 Task: Find directions from Nairobi to the Maasai Mara National Reserve in Kenya.
Action: Mouse moved to (318, 99)
Screenshot: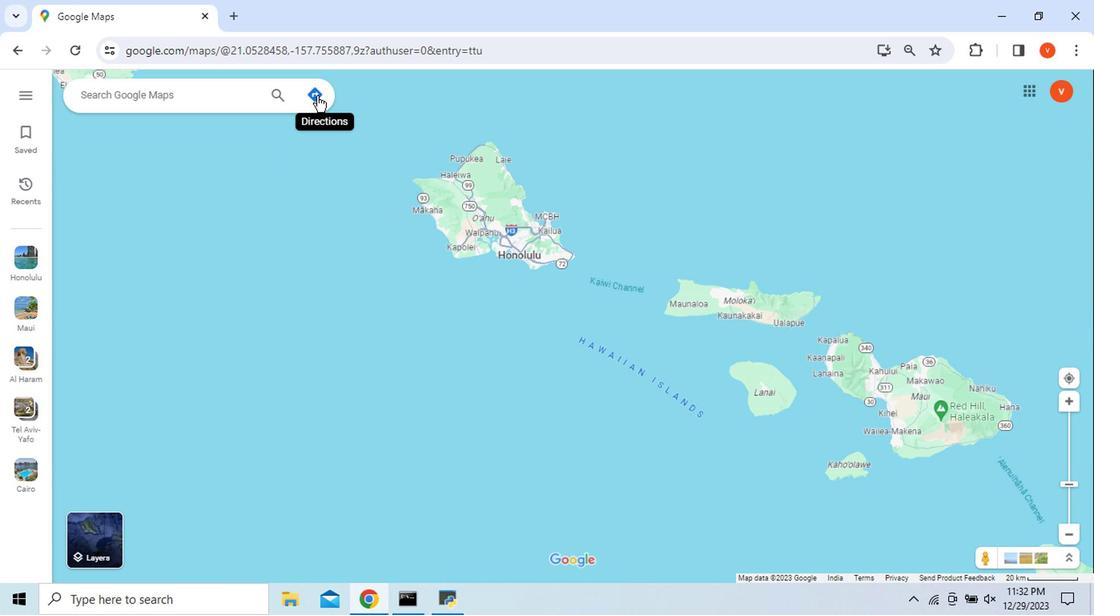 
Action: Mouse pressed left at (318, 99)
Screenshot: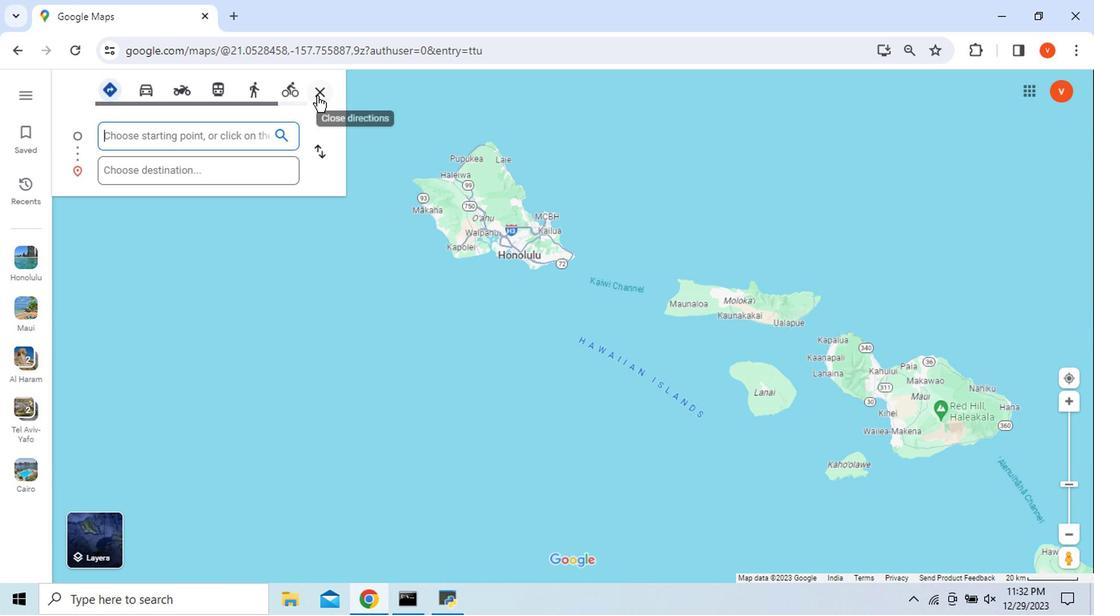 
Action: Key pressed <Key.shift_r>Nairobi
Screenshot: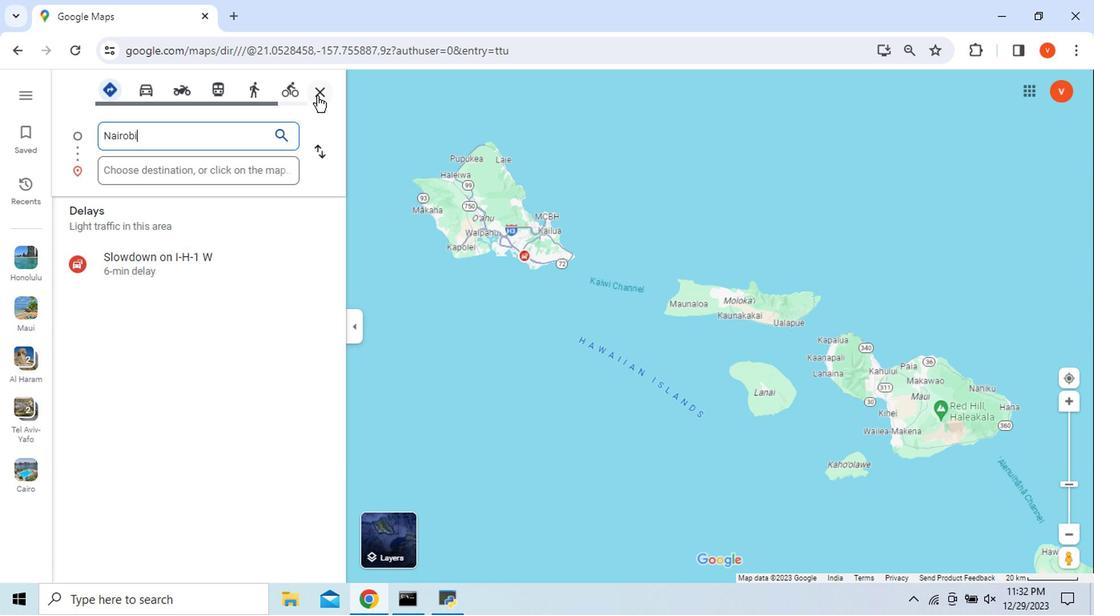 
Action: Mouse moved to (141, 220)
Screenshot: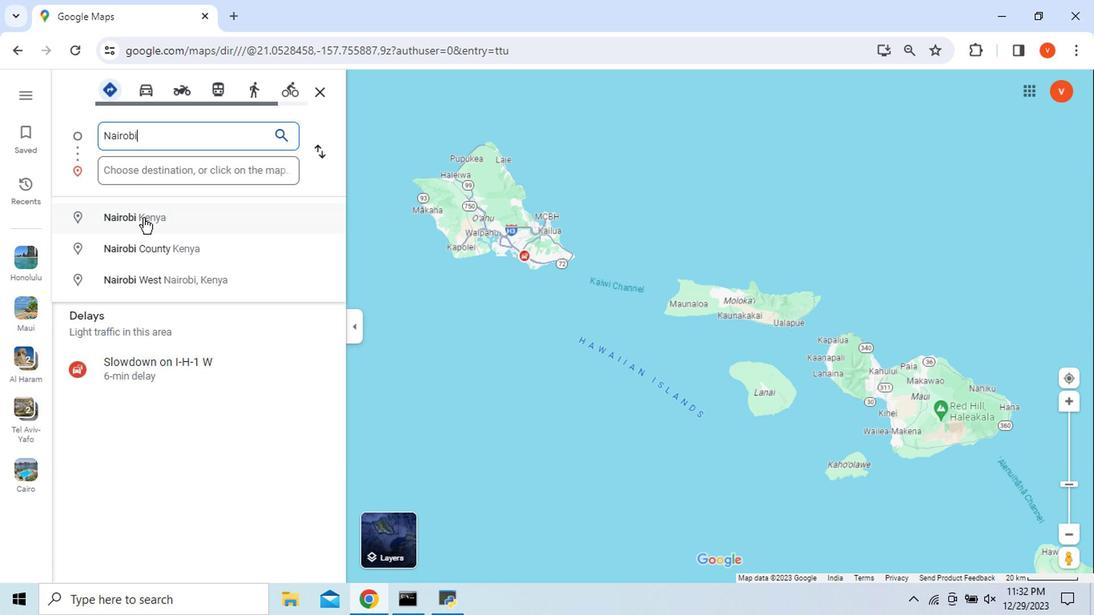 
Action: Mouse pressed left at (141, 220)
Screenshot: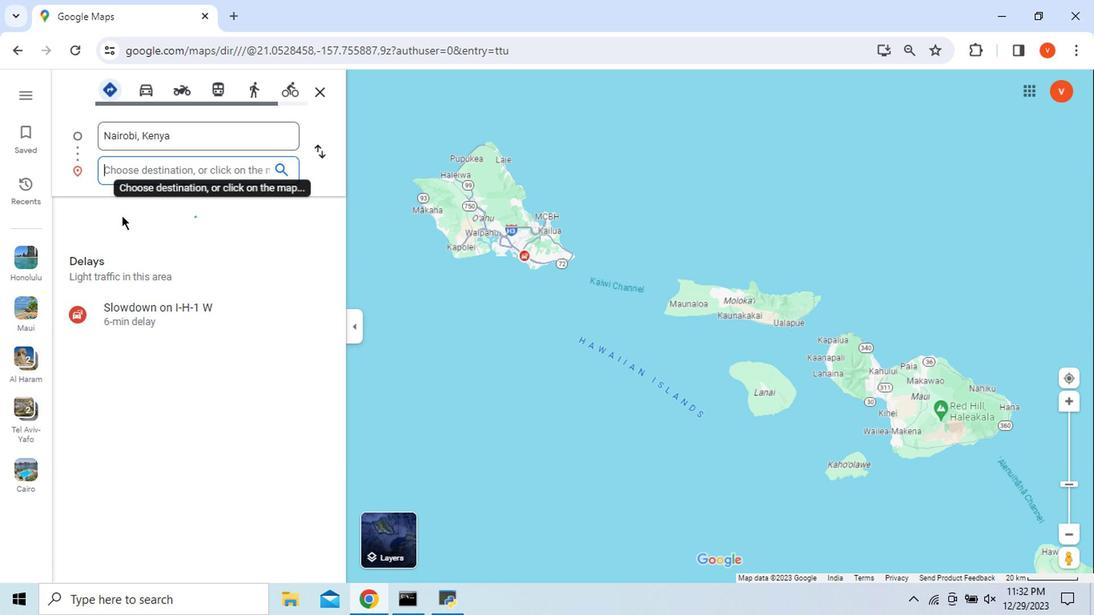 
Action: Mouse moved to (67, 612)
Screenshot: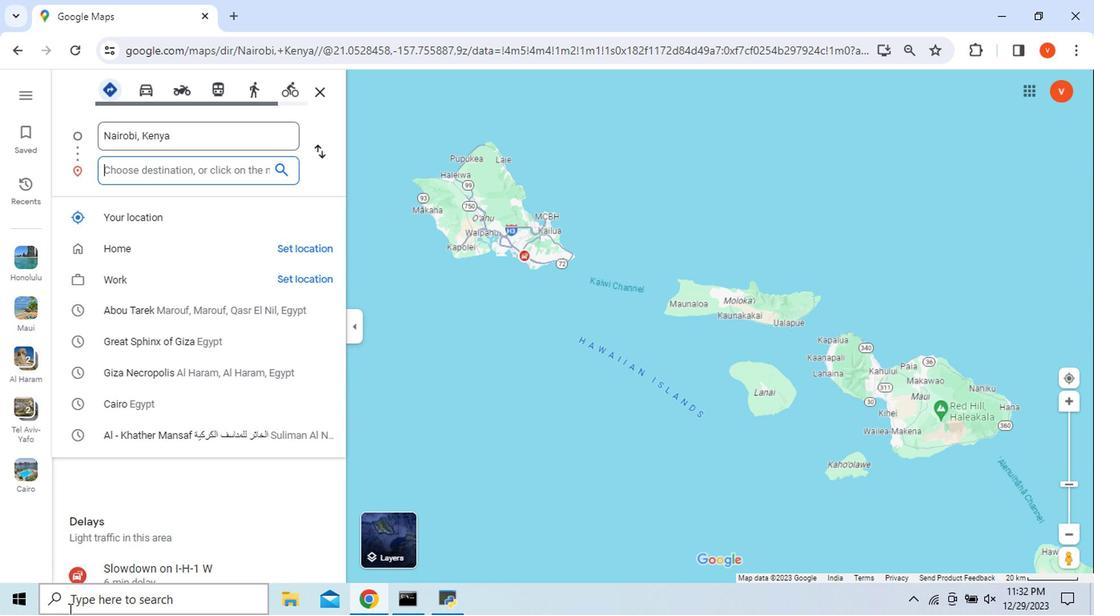 
Action: Key pressed mass<Key.backspace>asa
Screenshot: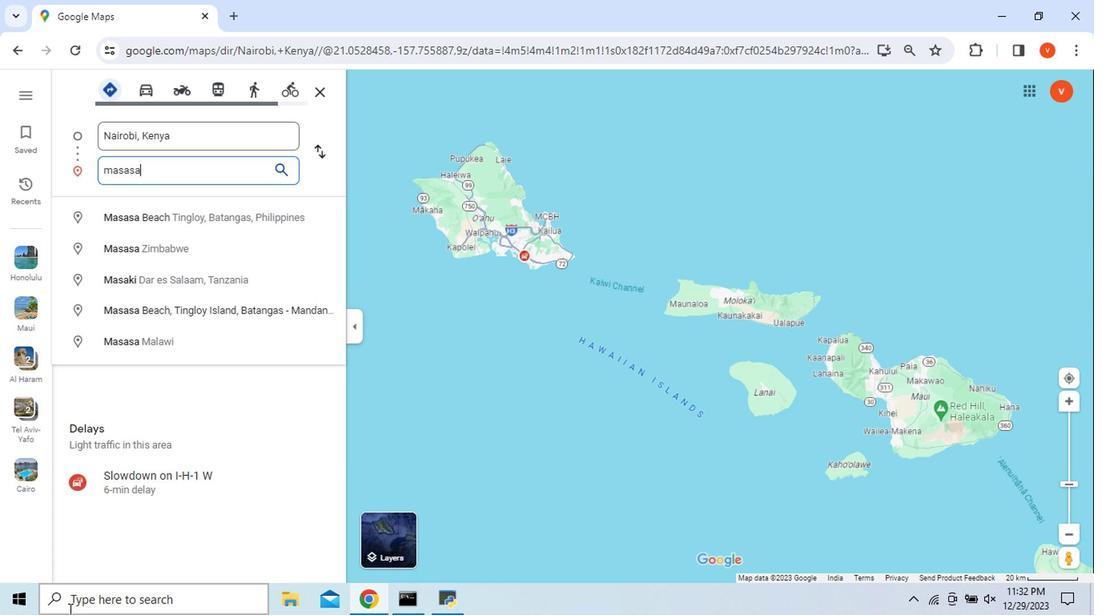 
Action: Mouse moved to (168, 576)
Screenshot: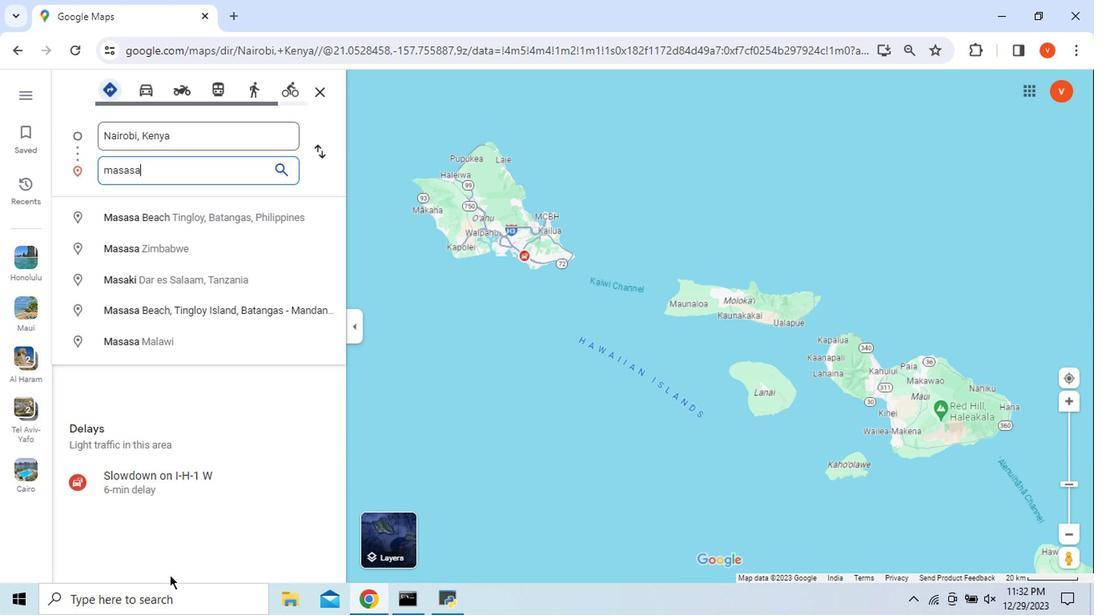 
Action: Key pressed <Key.backspace>i
Screenshot: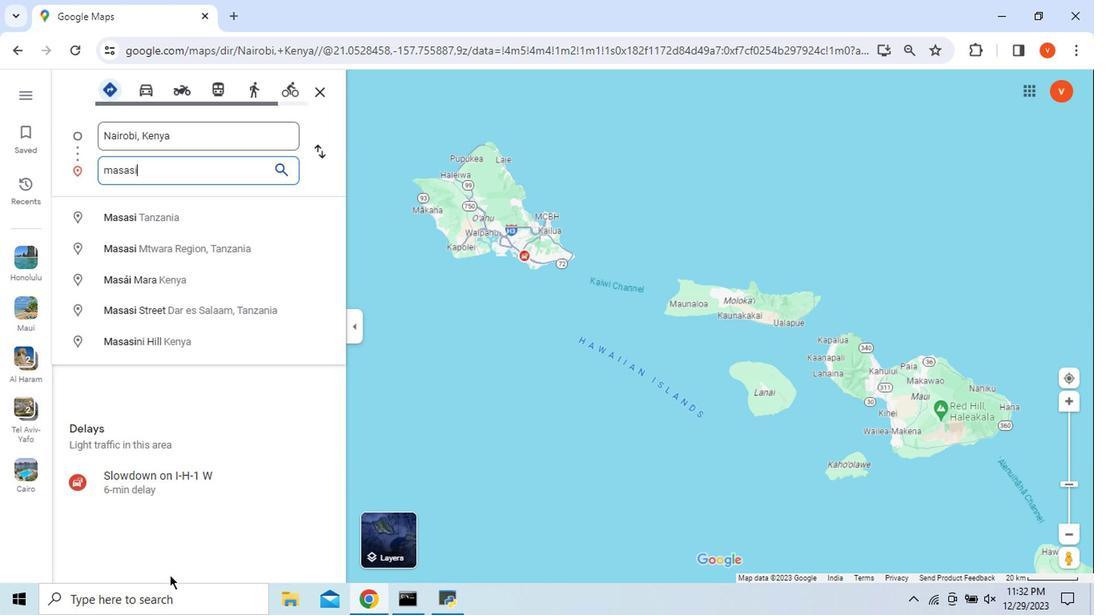 
Action: Mouse moved to (158, 281)
Screenshot: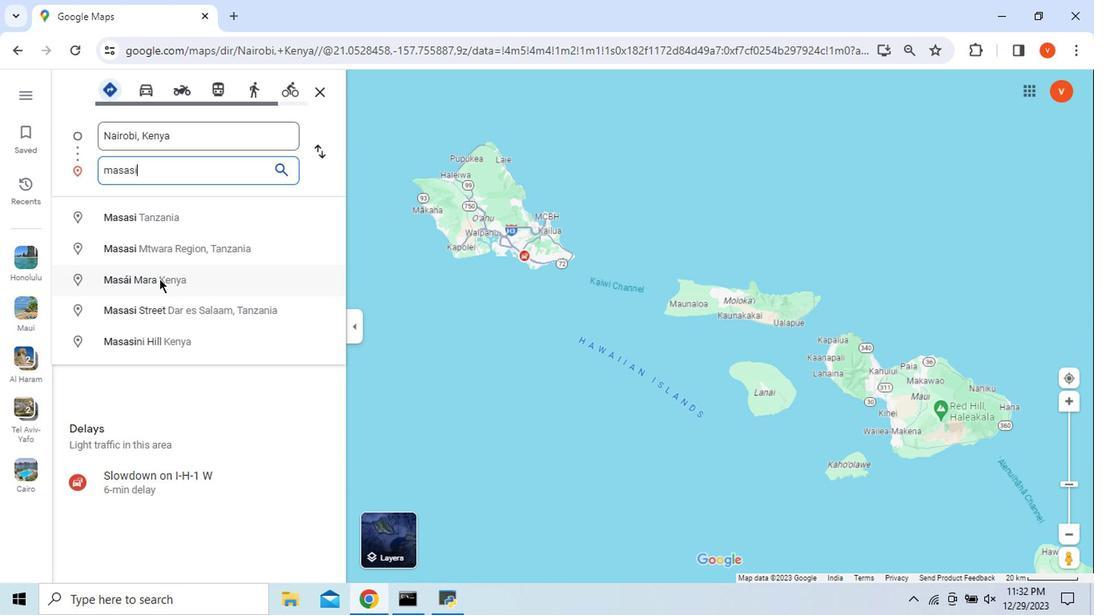 
Action: Mouse pressed left at (158, 281)
Screenshot: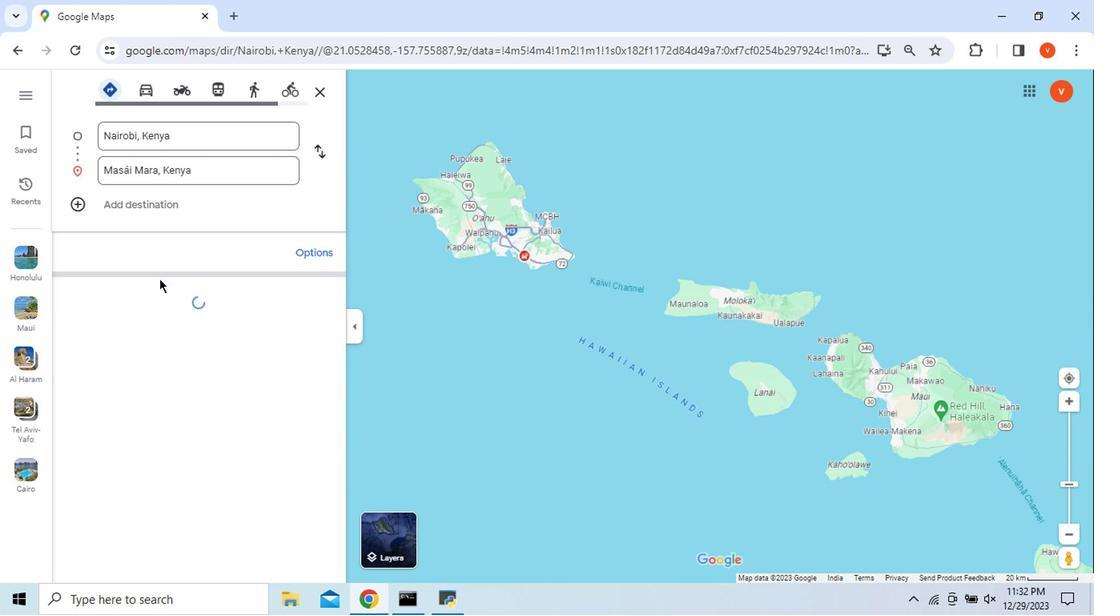 
Action: Mouse moved to (125, 414)
Screenshot: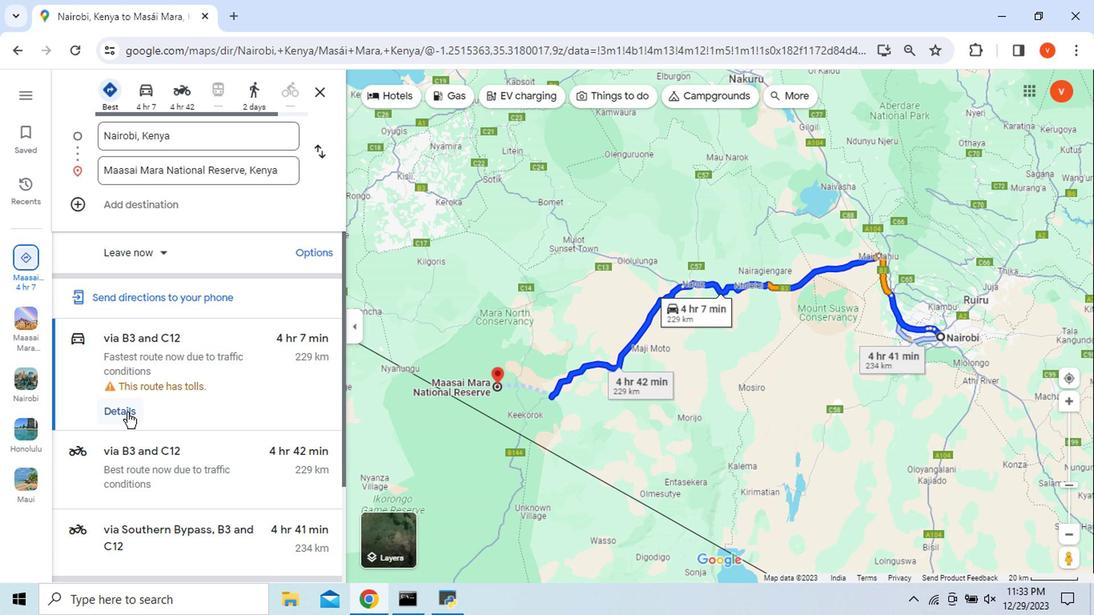 
Action: Mouse pressed left at (125, 414)
Screenshot: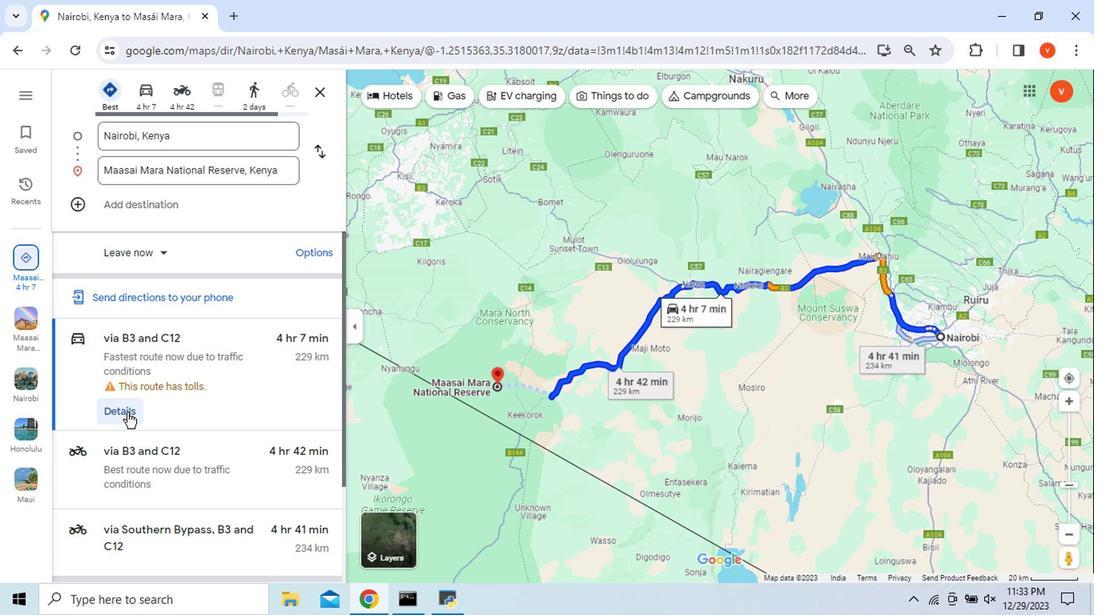
Action: Mouse moved to (78, 285)
Screenshot: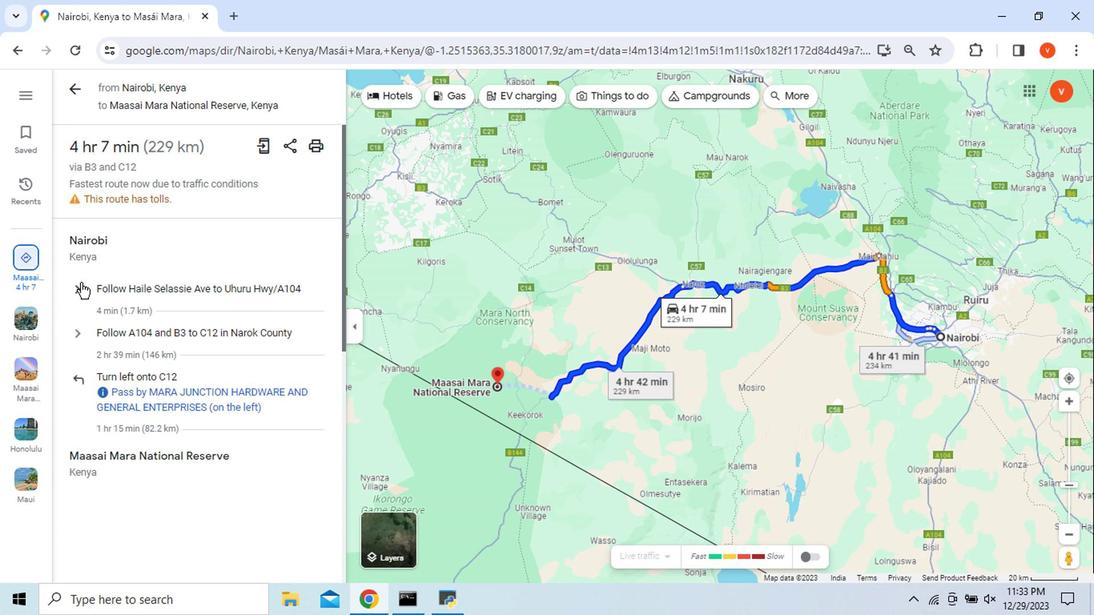 
Action: Mouse pressed left at (78, 285)
Screenshot: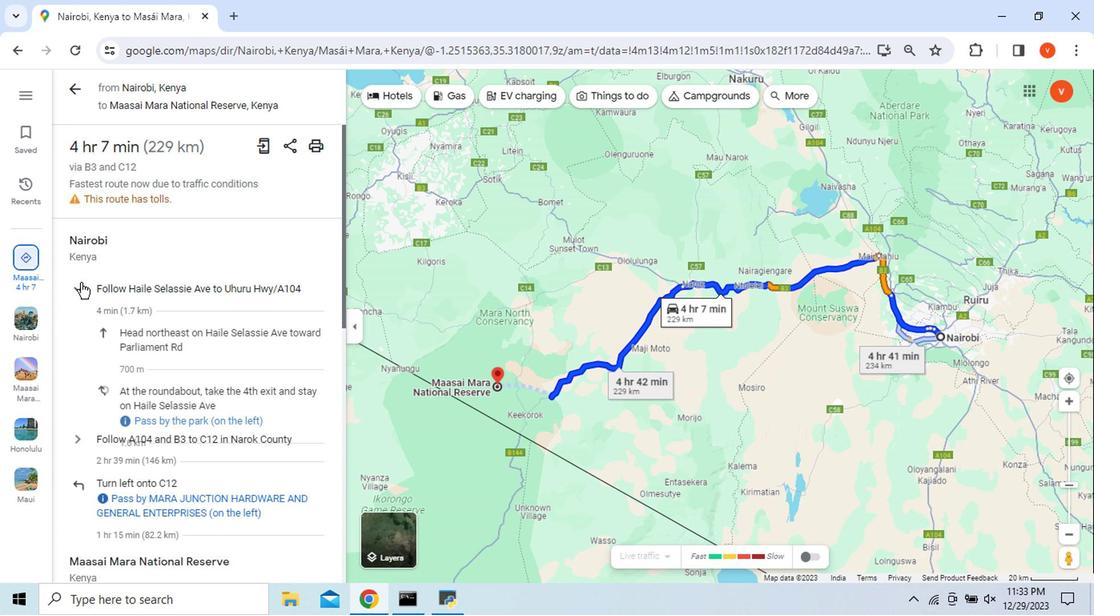 
Action: Mouse moved to (62, 328)
Screenshot: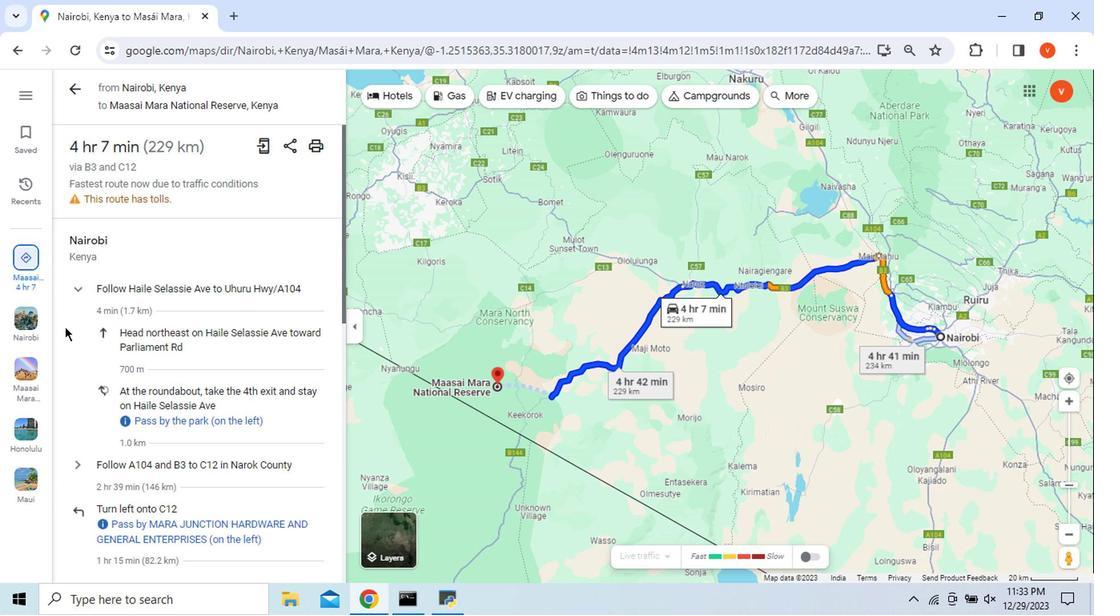 
Action: Mouse scrolled (62, 328) with delta (0, 0)
Screenshot: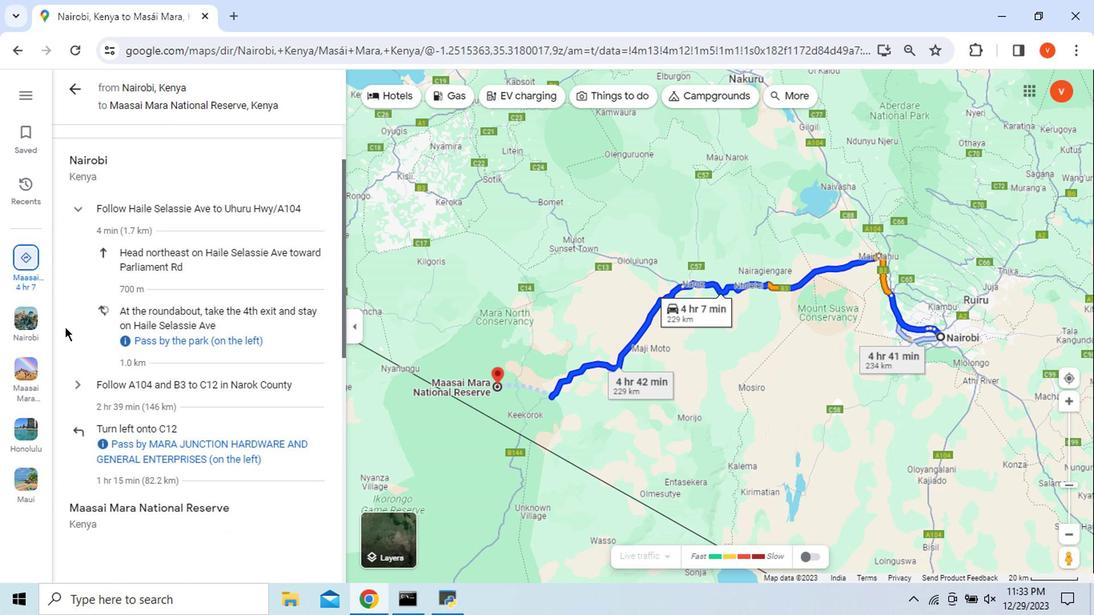 
Action: Mouse scrolled (62, 328) with delta (0, 0)
Screenshot: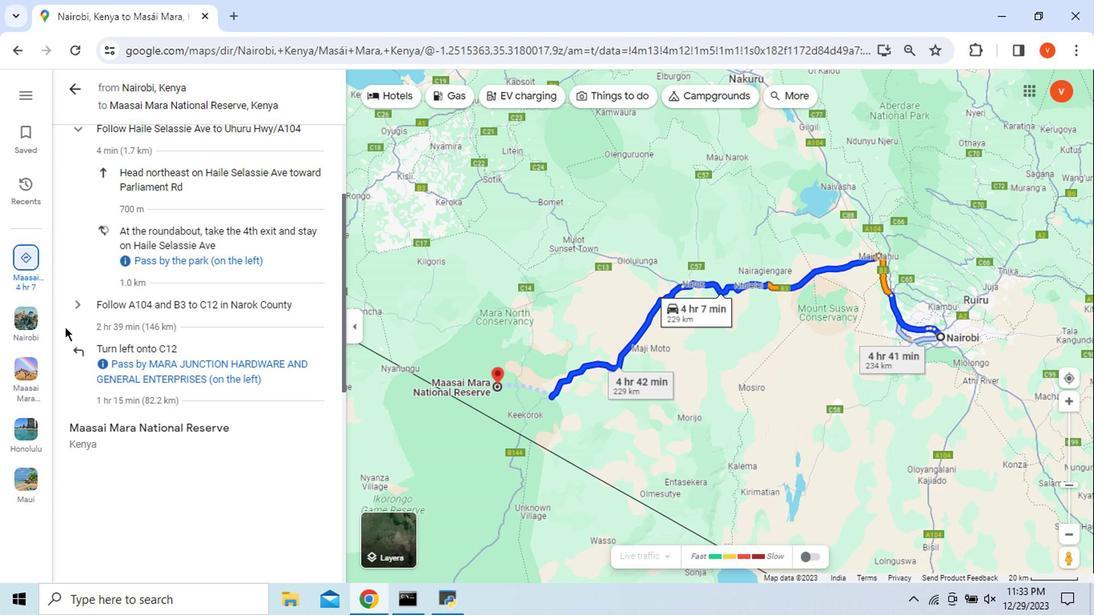 
Action: Mouse moved to (72, 314)
Screenshot: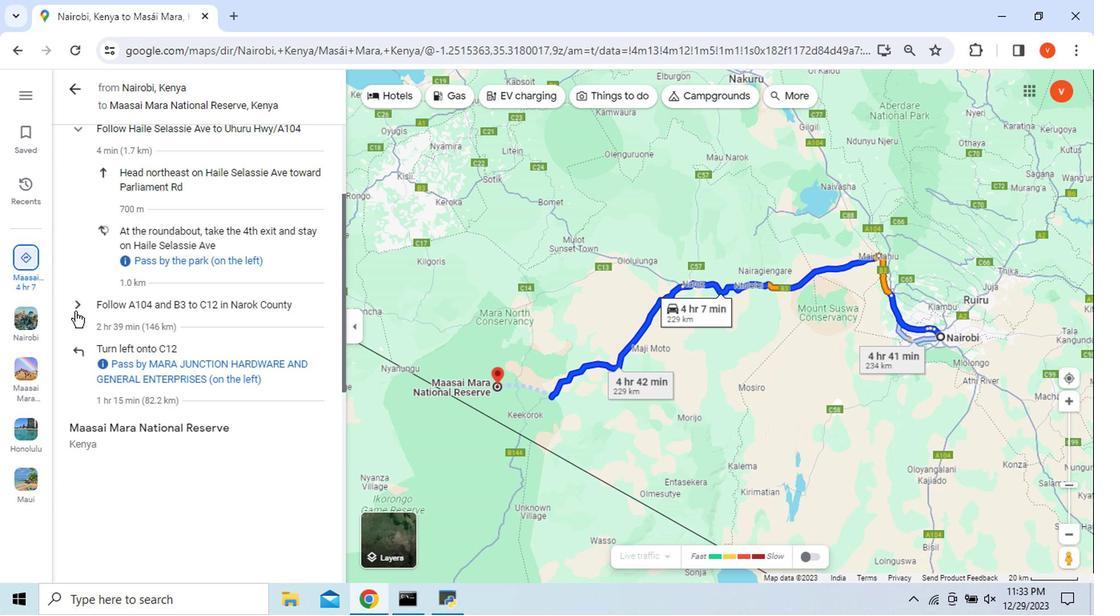 
Action: Mouse pressed left at (72, 314)
Screenshot: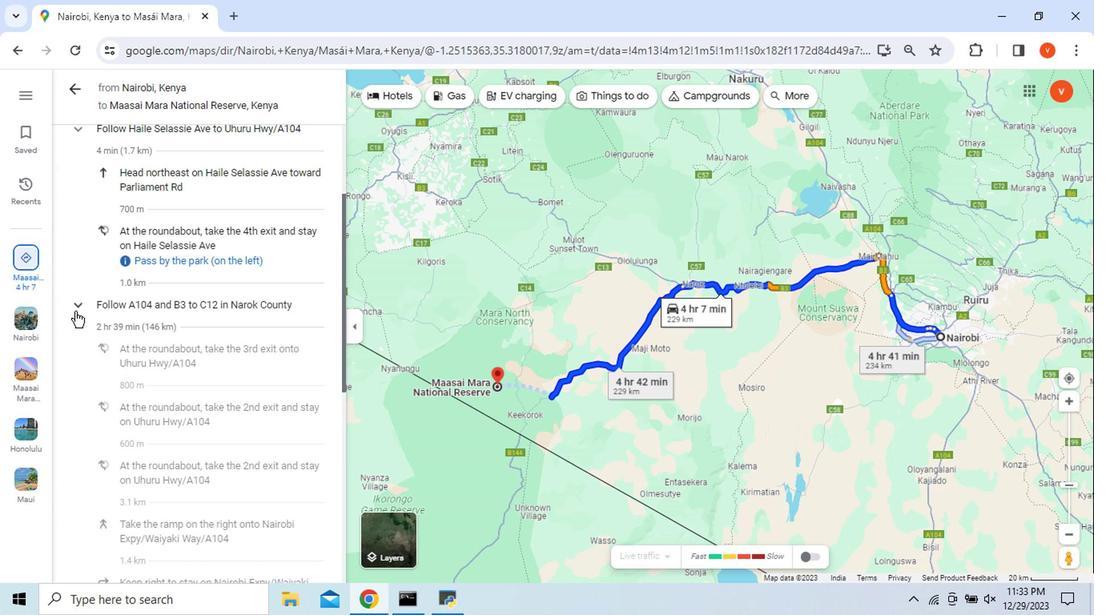 
Action: Mouse moved to (70, 316)
Screenshot: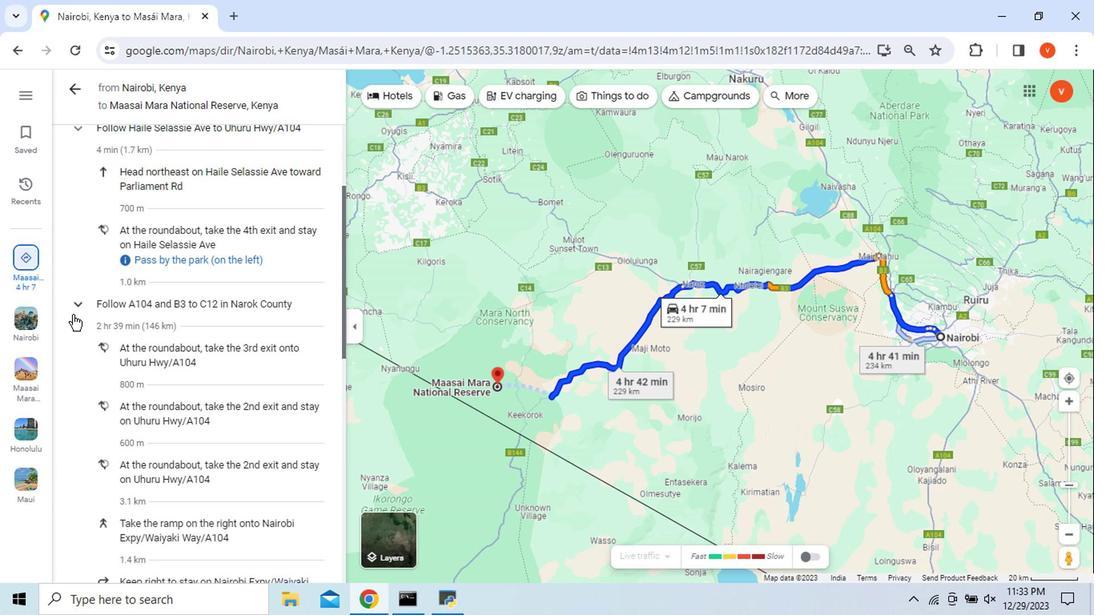 
Action: Mouse scrolled (70, 316) with delta (0, 0)
Screenshot: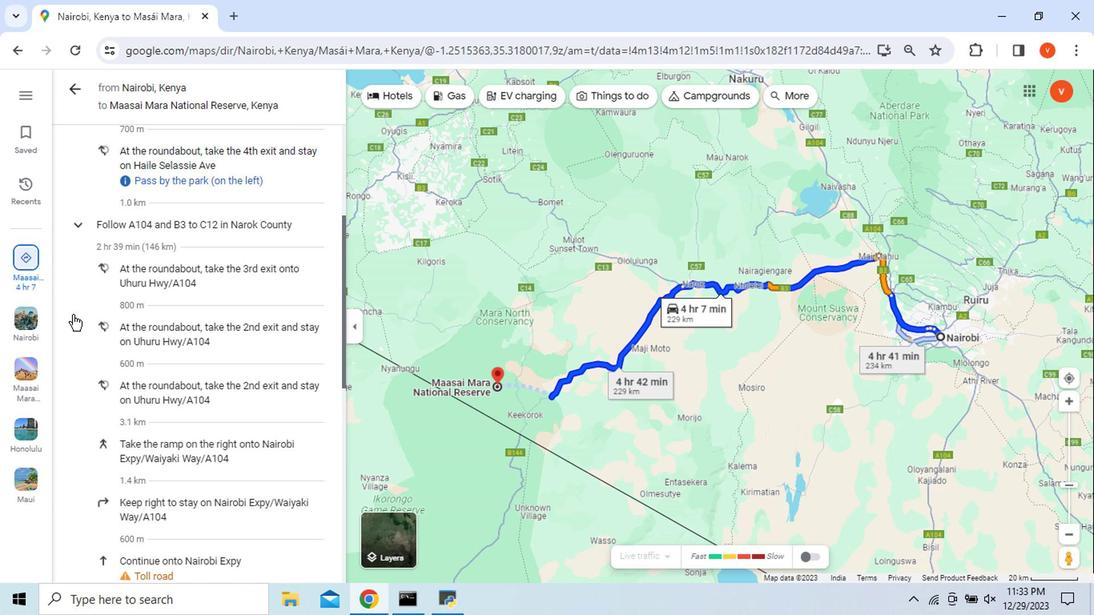 
Action: Mouse scrolled (70, 316) with delta (0, 0)
Screenshot: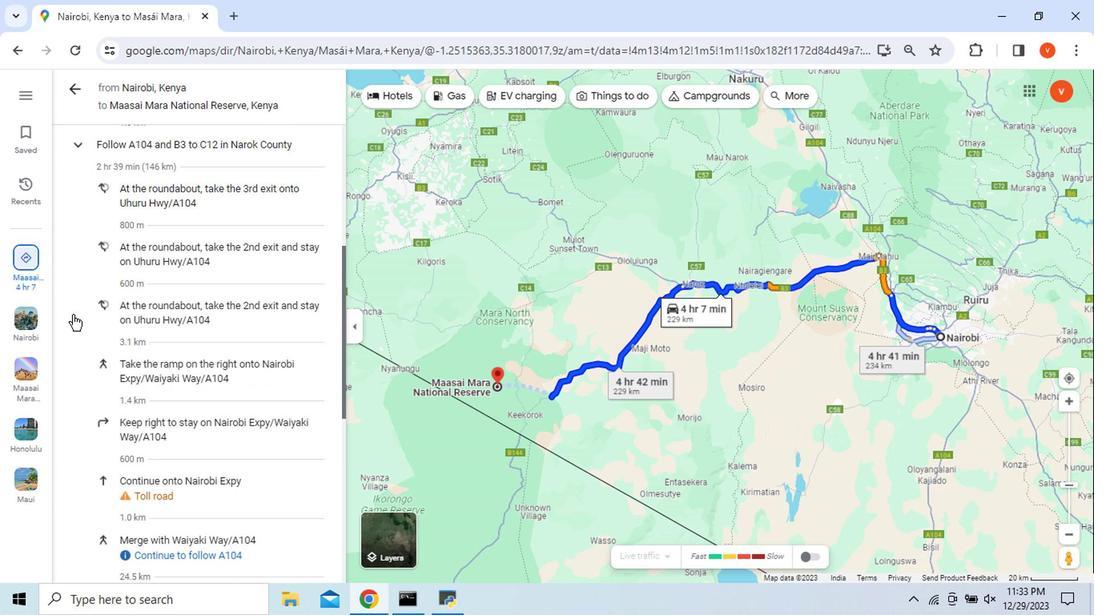 
Action: Mouse scrolled (70, 316) with delta (0, 0)
Screenshot: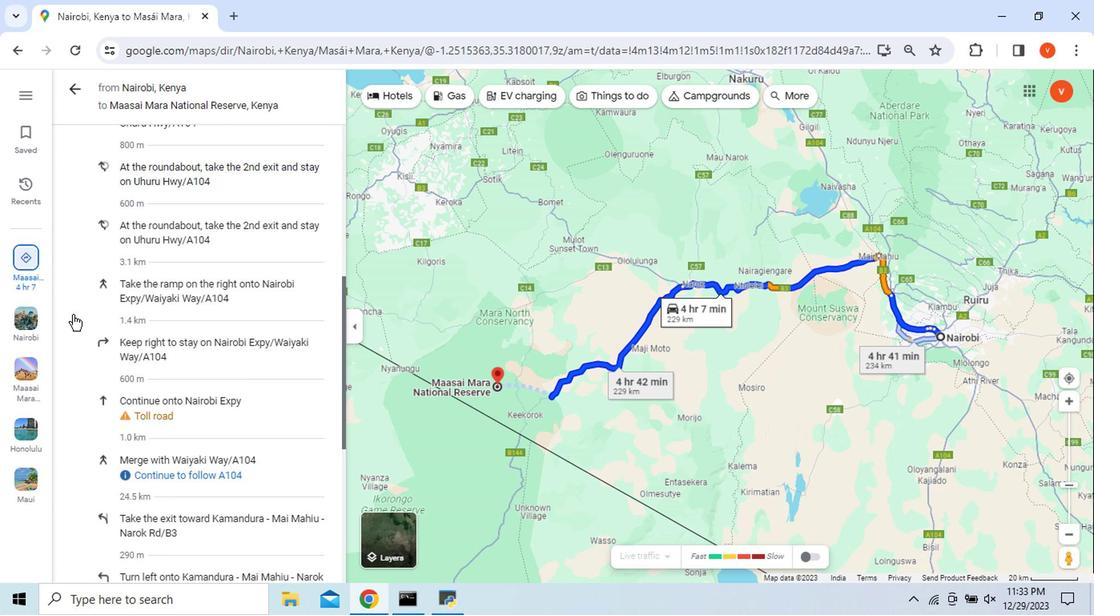 
Action: Mouse scrolled (70, 316) with delta (0, 0)
Screenshot: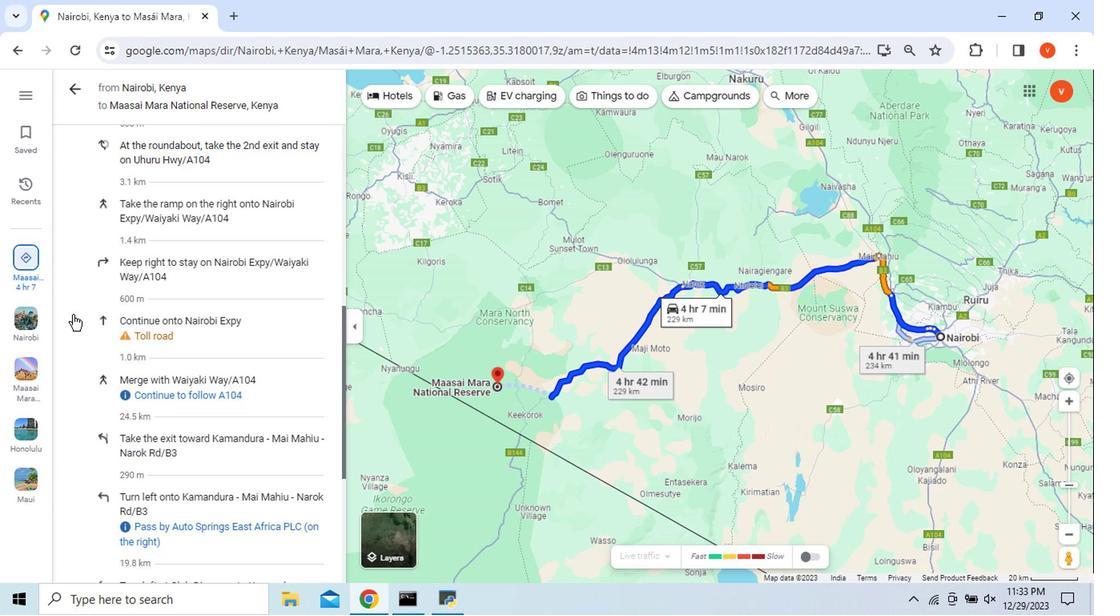 
Action: Mouse scrolled (70, 316) with delta (0, 0)
Screenshot: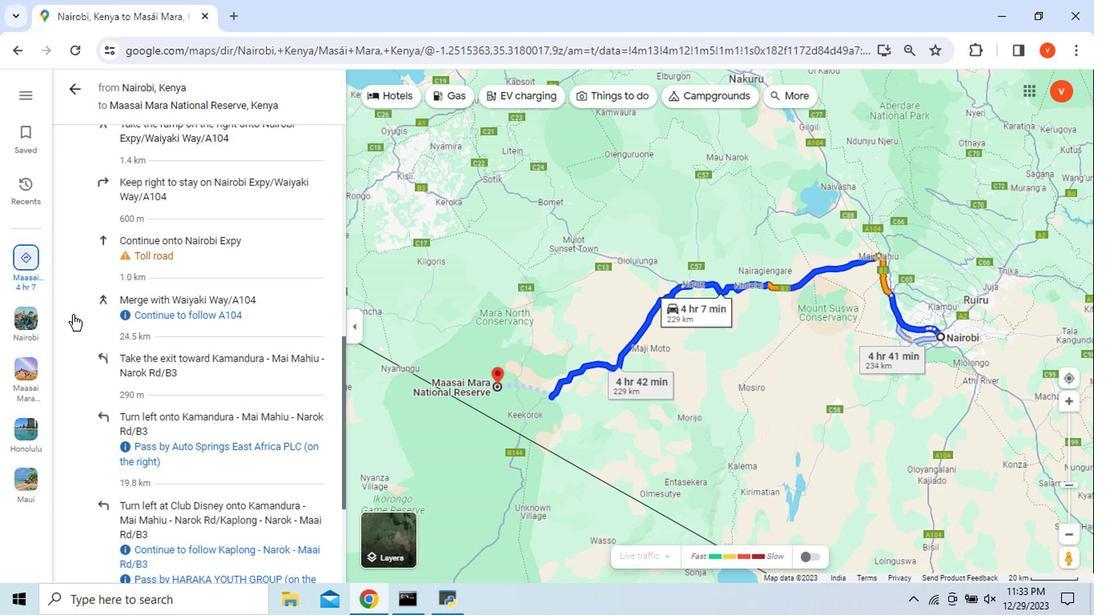 
Action: Mouse scrolled (70, 316) with delta (0, 0)
Screenshot: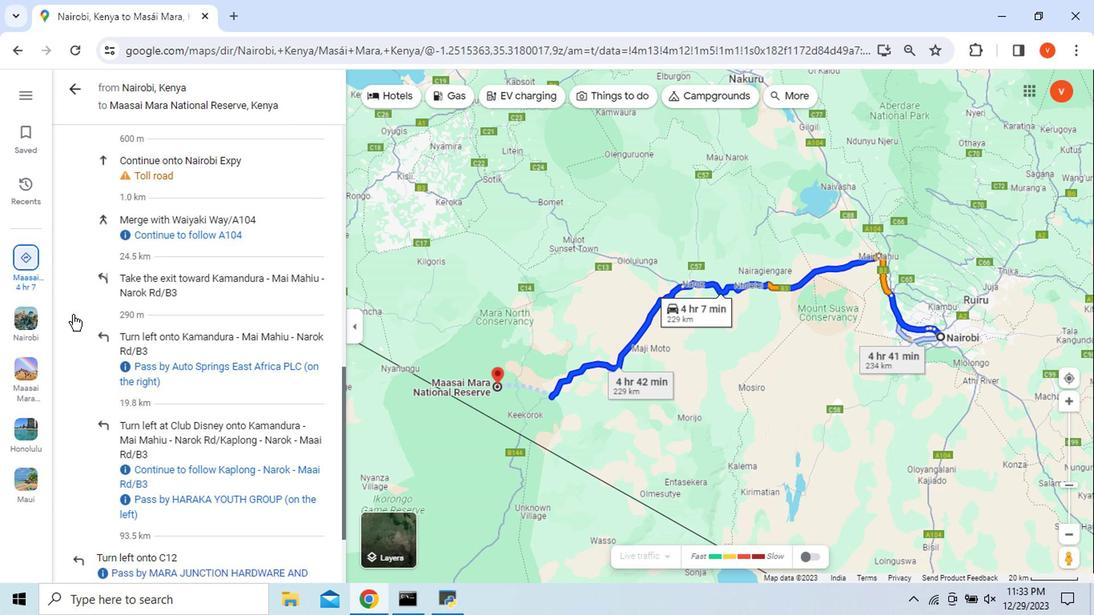 
Action: Mouse scrolled (70, 316) with delta (0, 0)
Screenshot: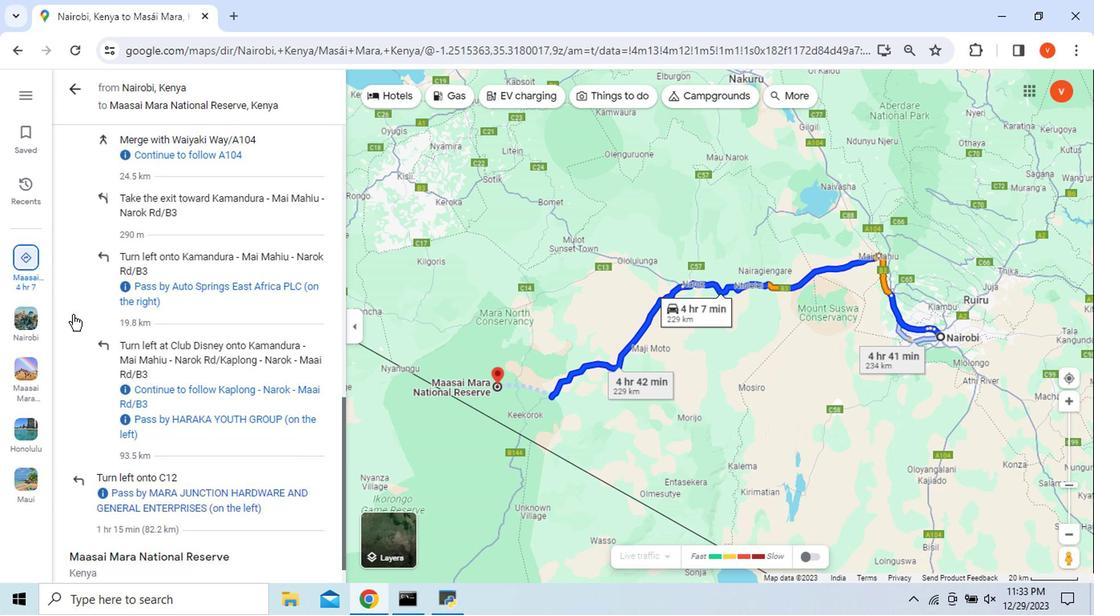 
Action: Mouse scrolled (70, 316) with delta (0, 0)
Screenshot: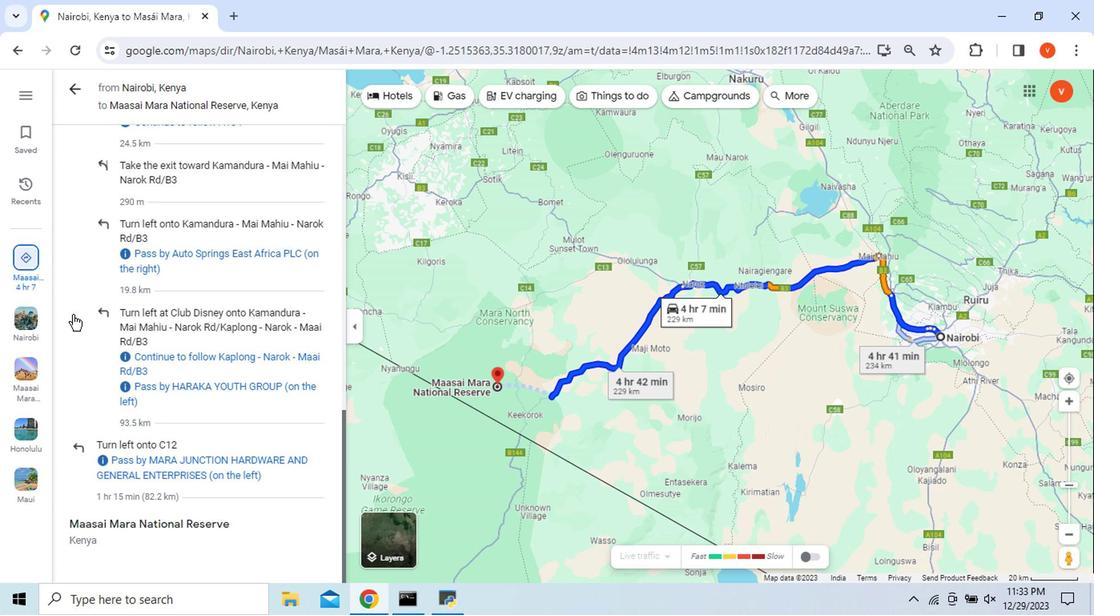 
Action: Mouse scrolled (70, 316) with delta (0, 0)
Screenshot: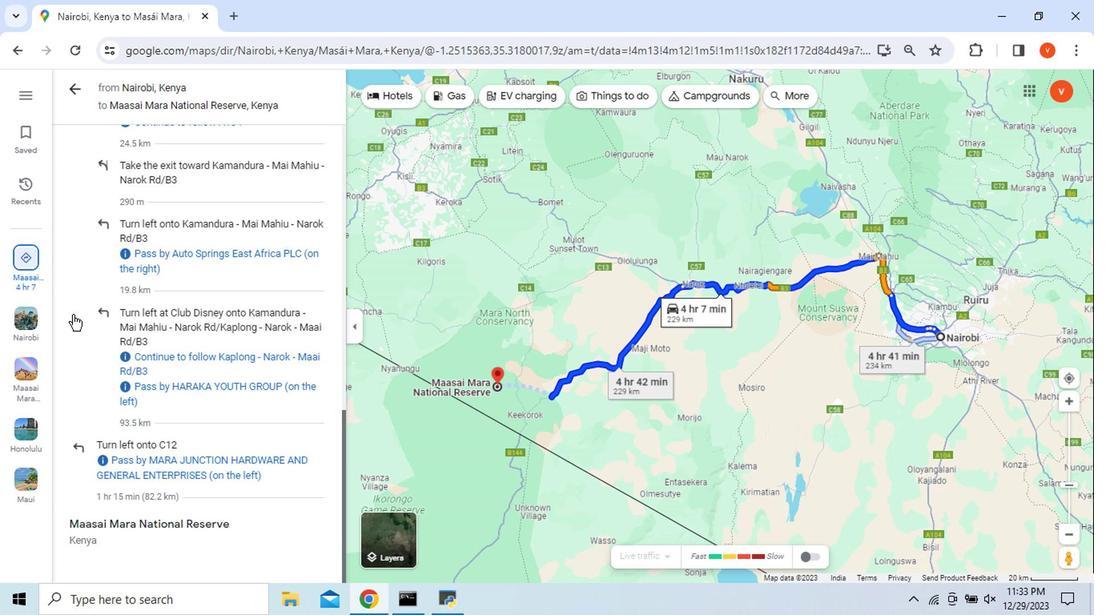 
Action: Mouse moved to (65, 91)
Screenshot: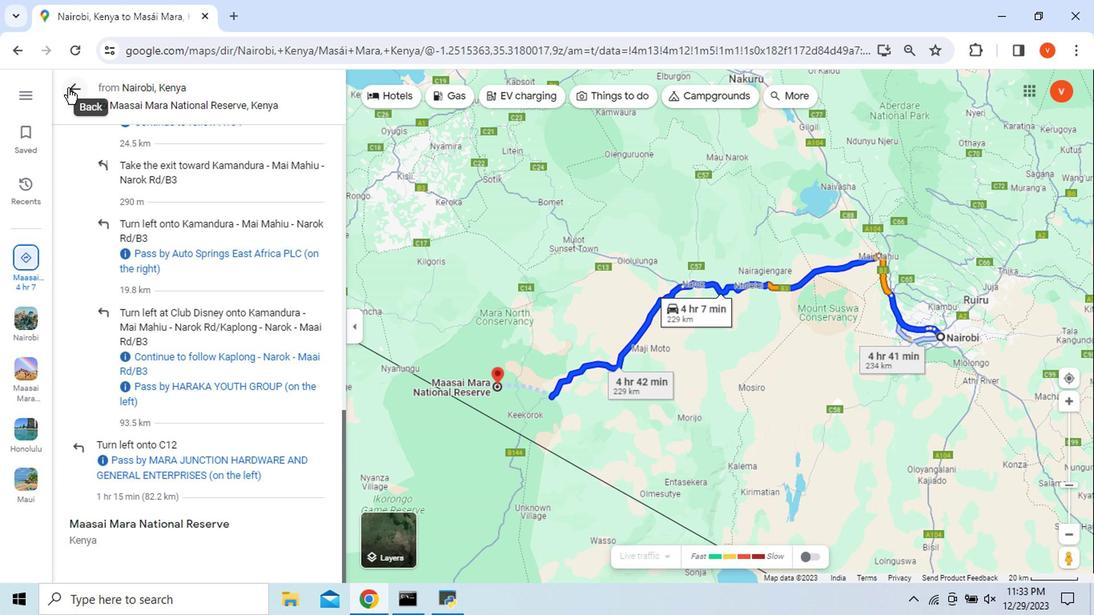
Action: Mouse pressed left at (65, 91)
Screenshot: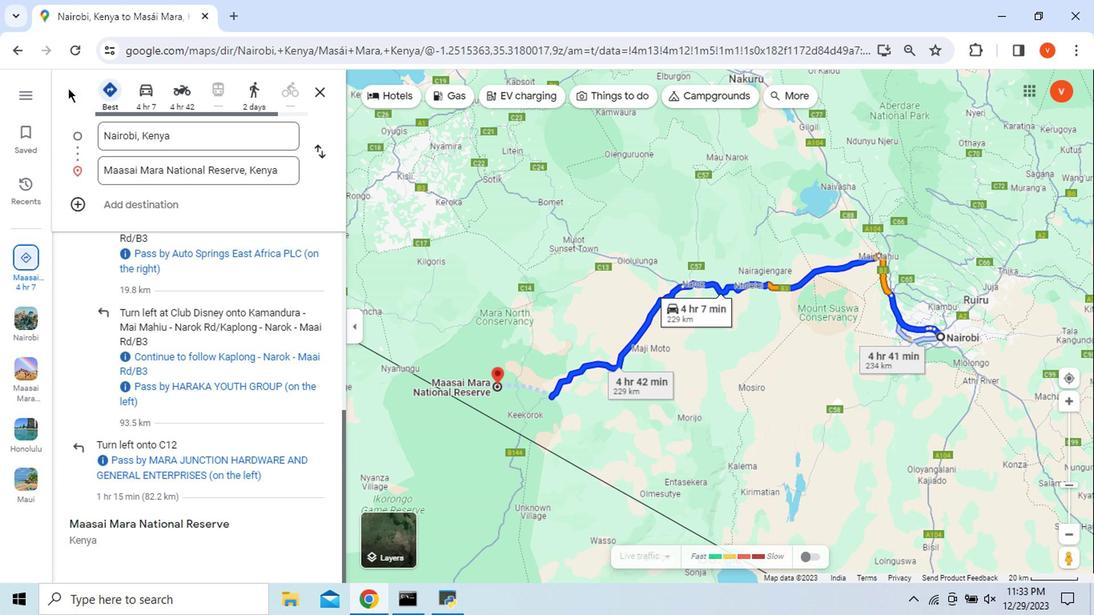 
Action: Mouse moved to (162, 498)
Screenshot: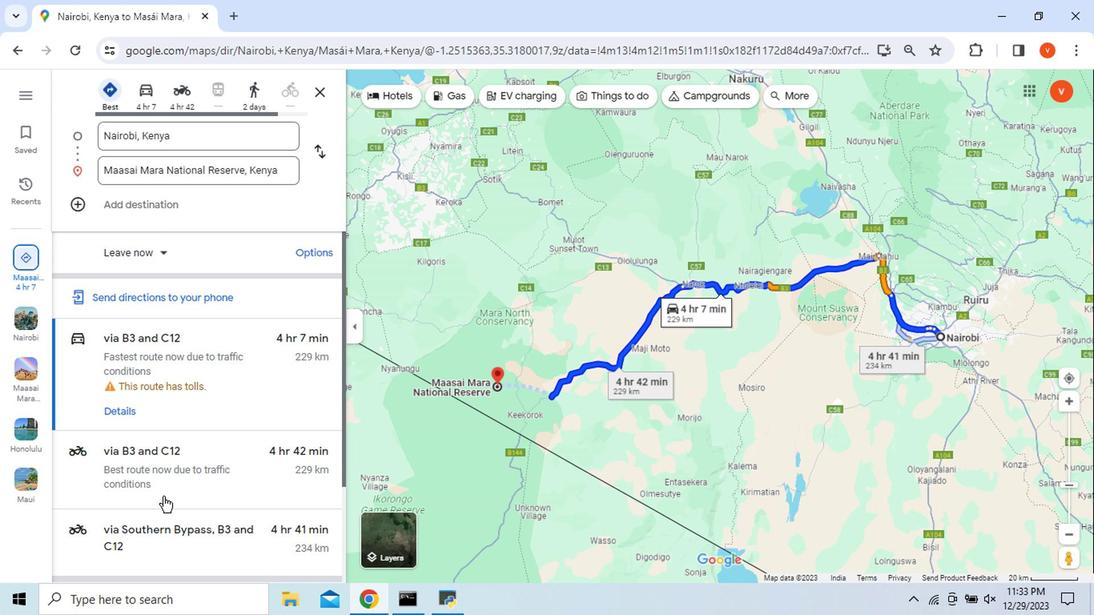 
Action: Mouse pressed left at (162, 498)
Screenshot: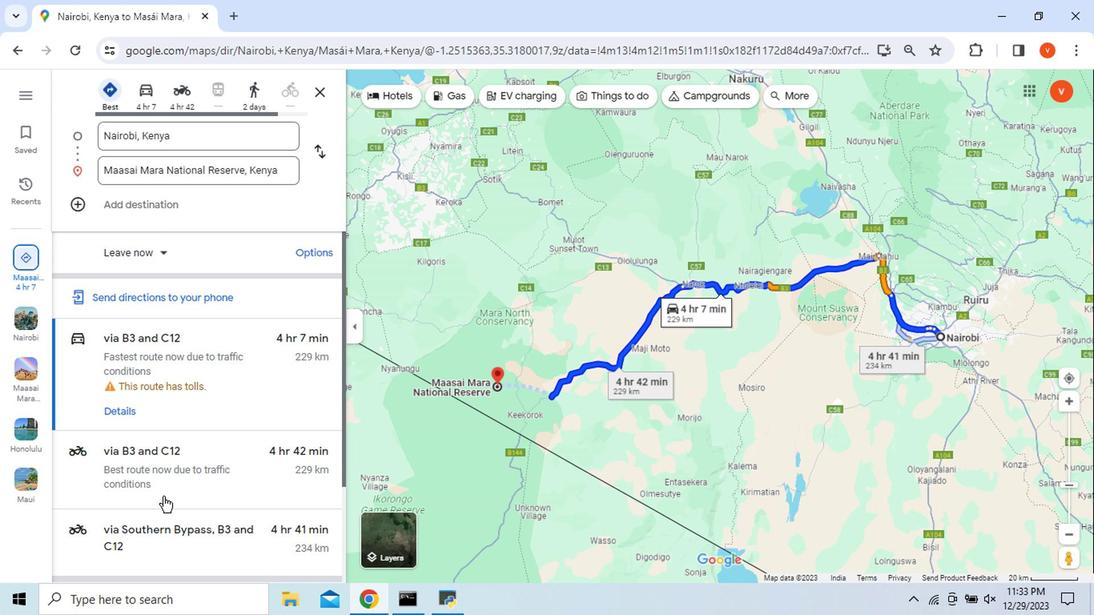 
Action: Mouse moved to (124, 477)
Screenshot: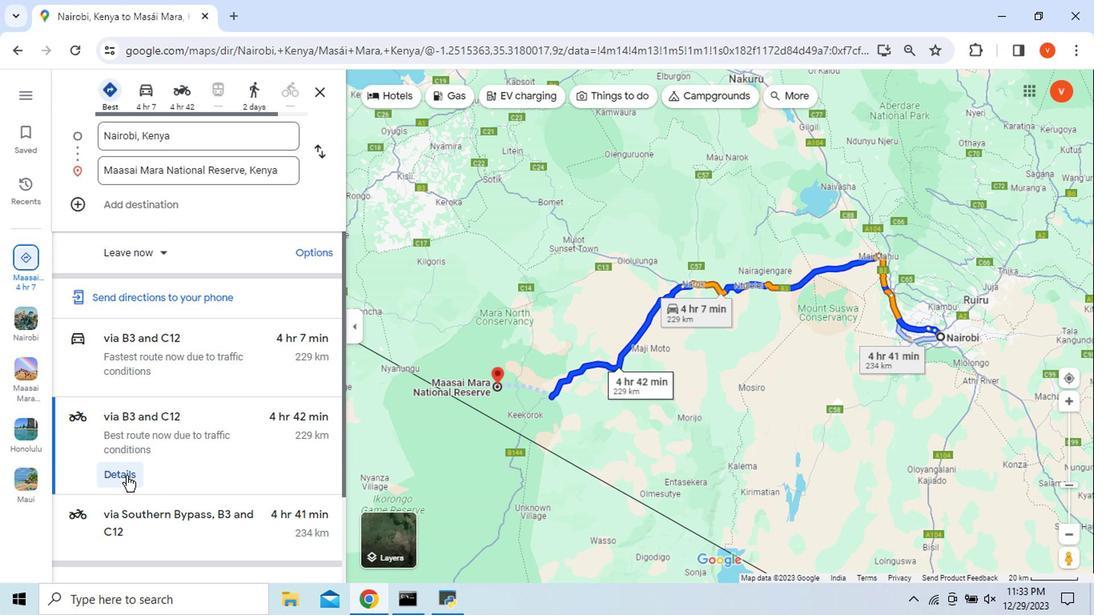 
Action: Mouse pressed left at (124, 477)
Screenshot: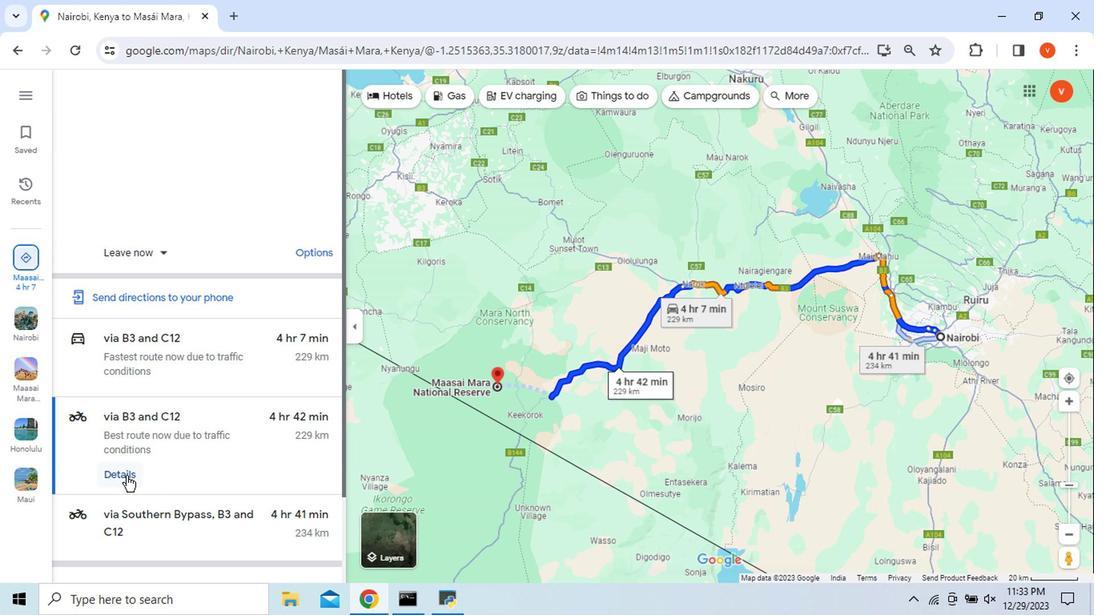 
Action: Mouse moved to (75, 271)
Screenshot: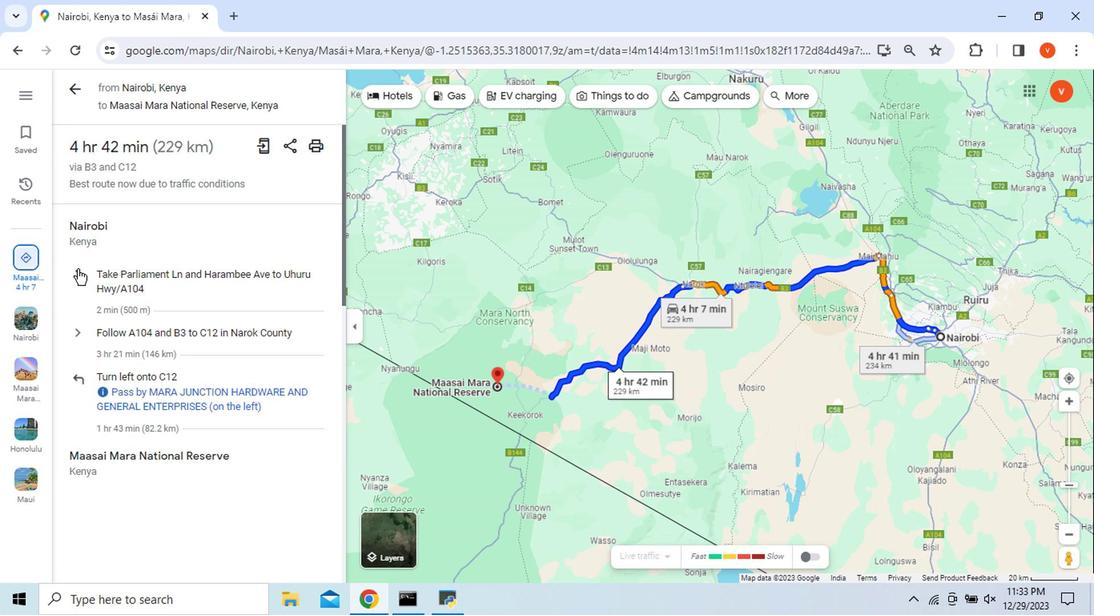 
Action: Mouse pressed left at (75, 271)
Screenshot: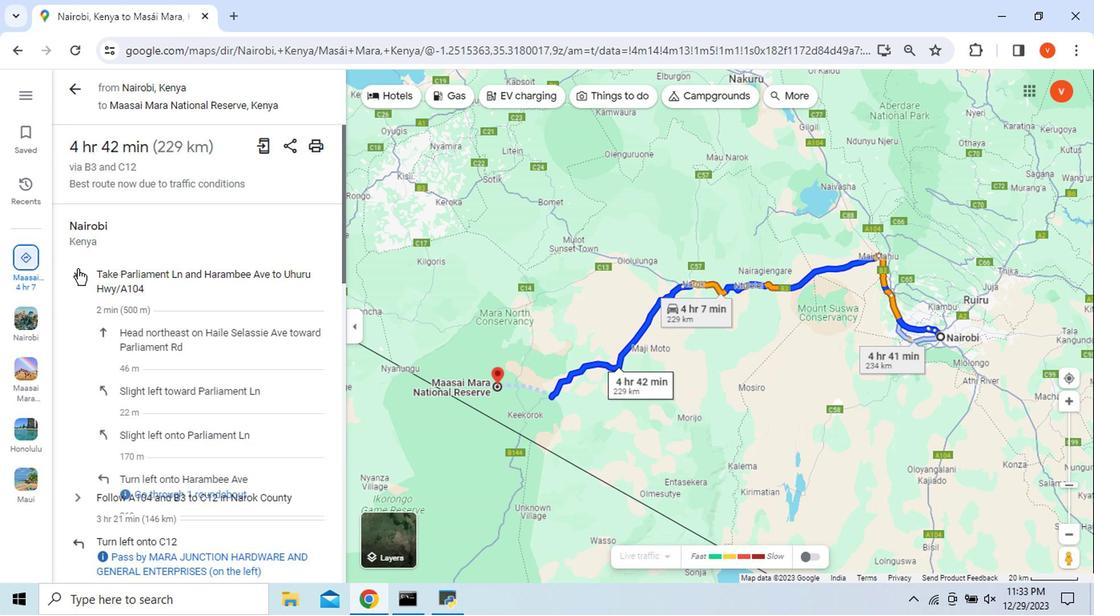 
Action: Mouse moved to (65, 298)
Screenshot: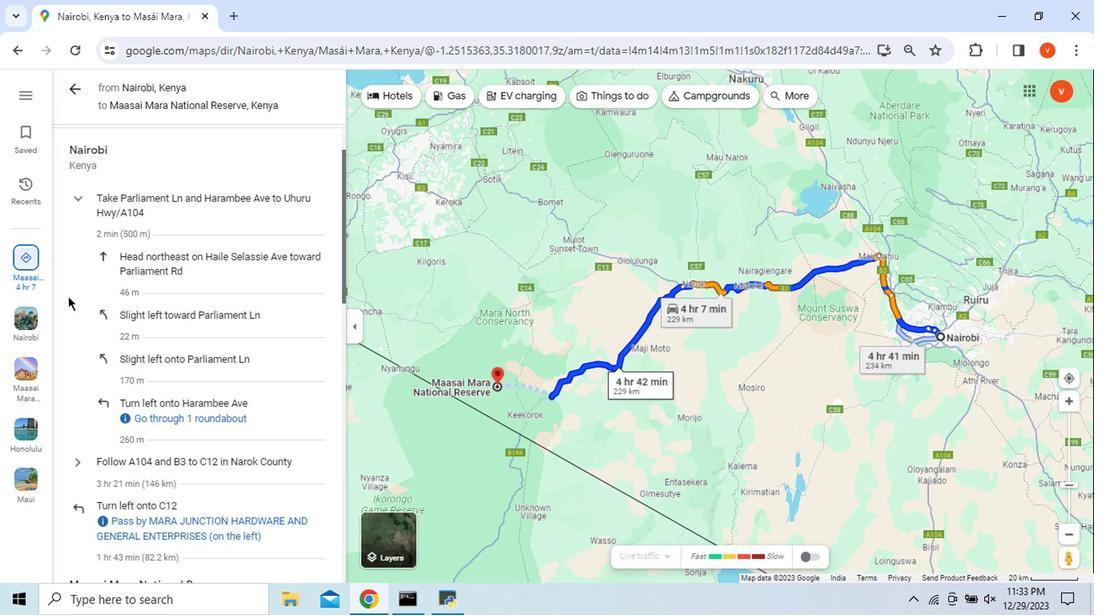 
Action: Mouse scrolled (65, 298) with delta (0, 0)
Screenshot: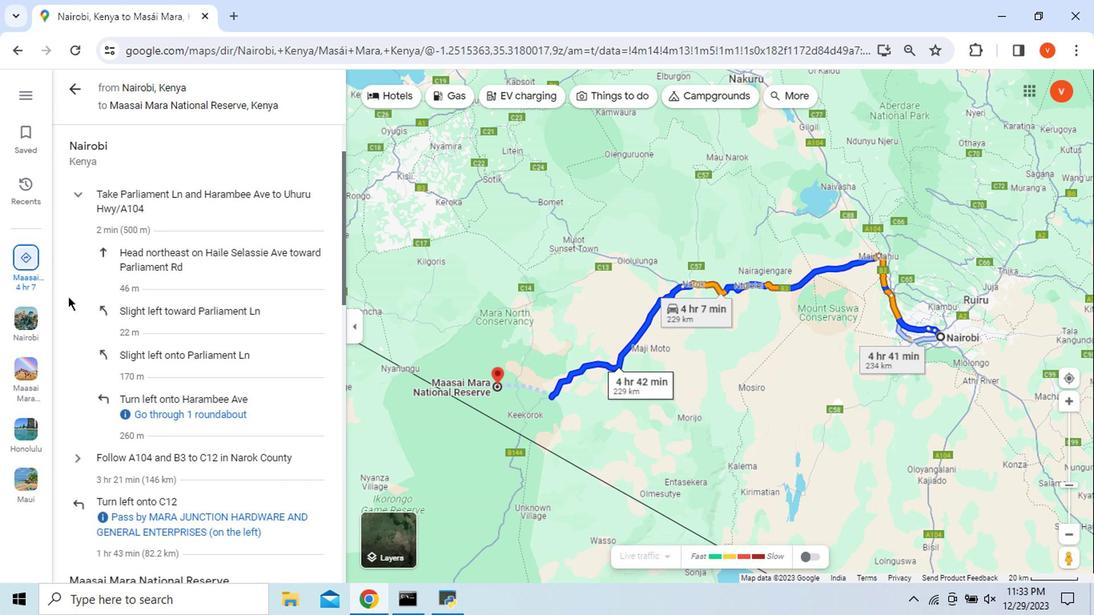
Action: Mouse scrolled (65, 298) with delta (0, 0)
Screenshot: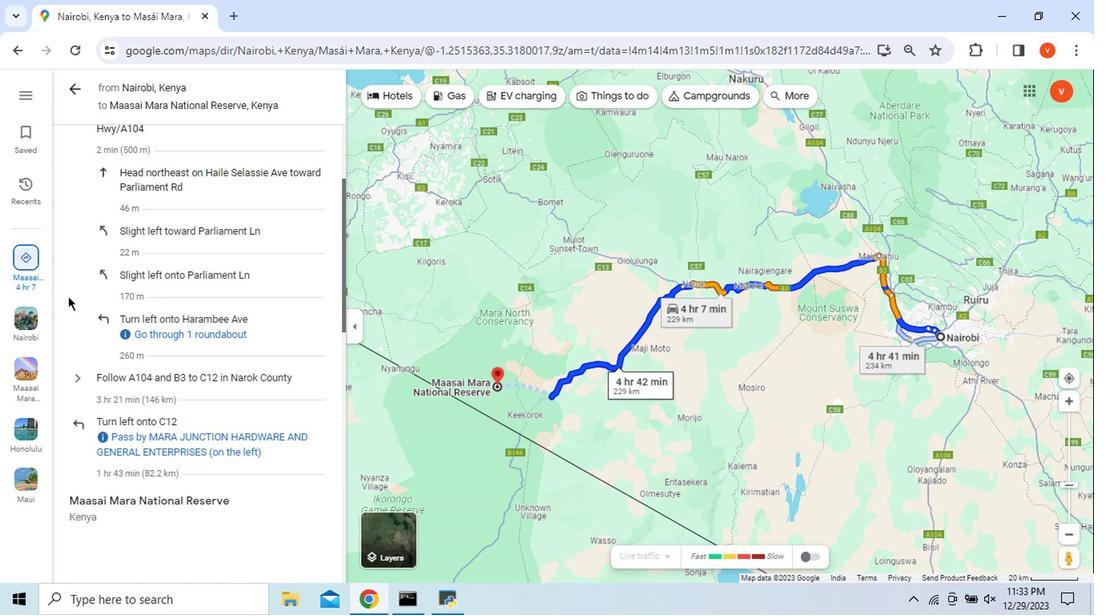 
Action: Mouse scrolled (65, 298) with delta (0, 0)
Screenshot: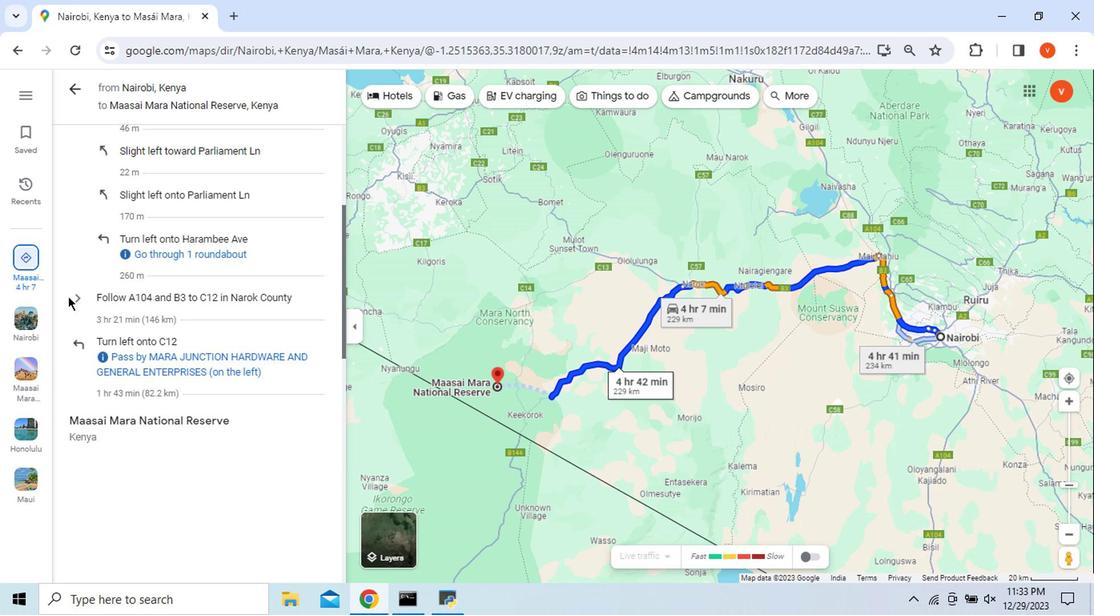 
Action: Mouse moved to (71, 298)
Screenshot: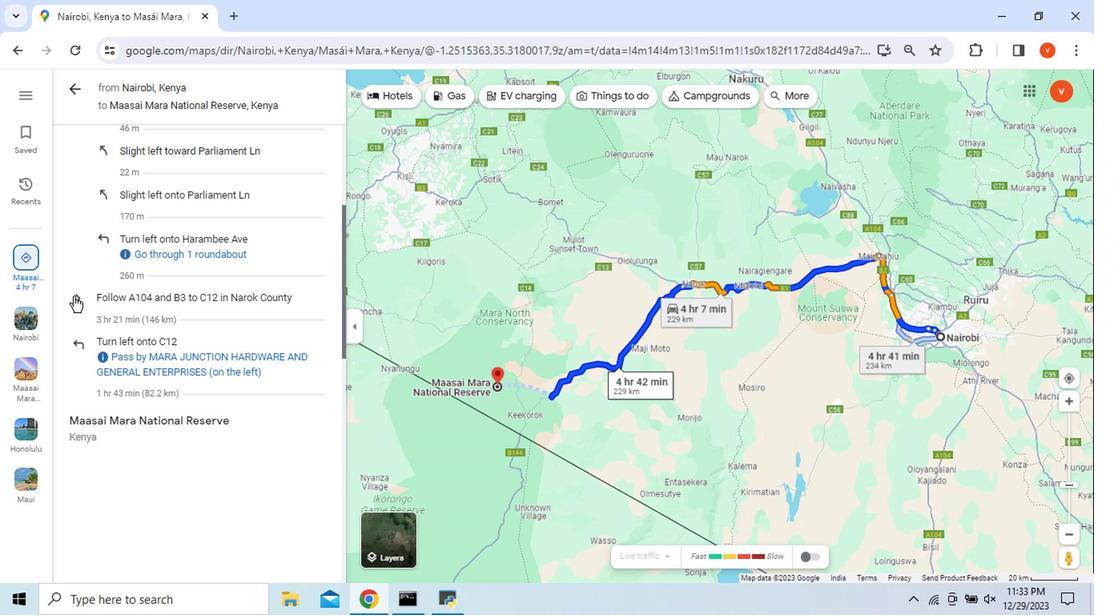 
Action: Mouse pressed left at (71, 298)
Screenshot: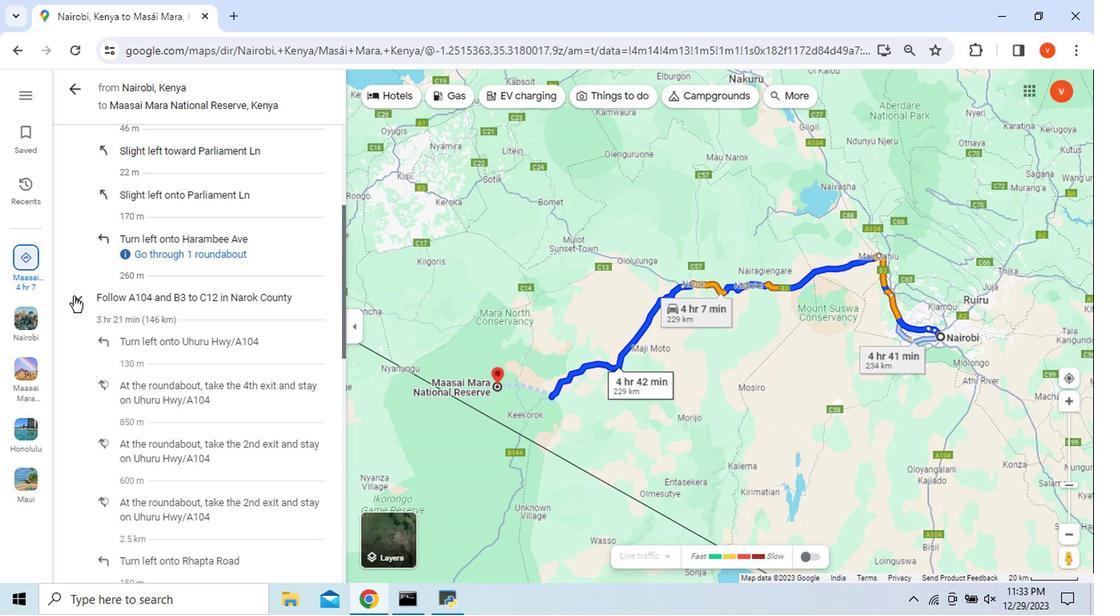 
Action: Mouse scrolled (71, 298) with delta (0, 0)
Screenshot: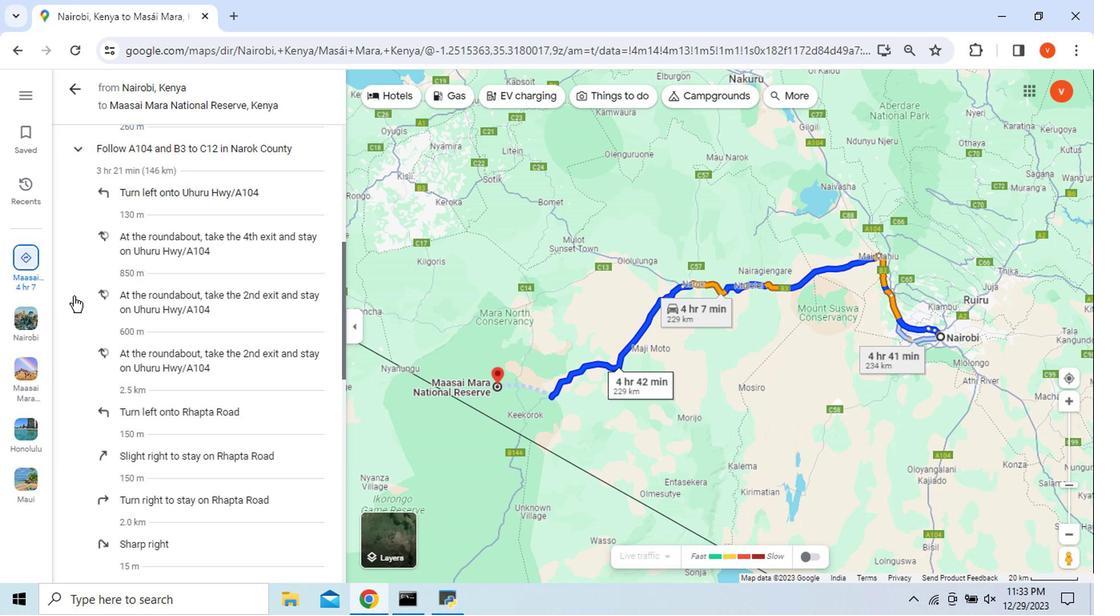 
Action: Mouse scrolled (71, 298) with delta (0, 0)
Screenshot: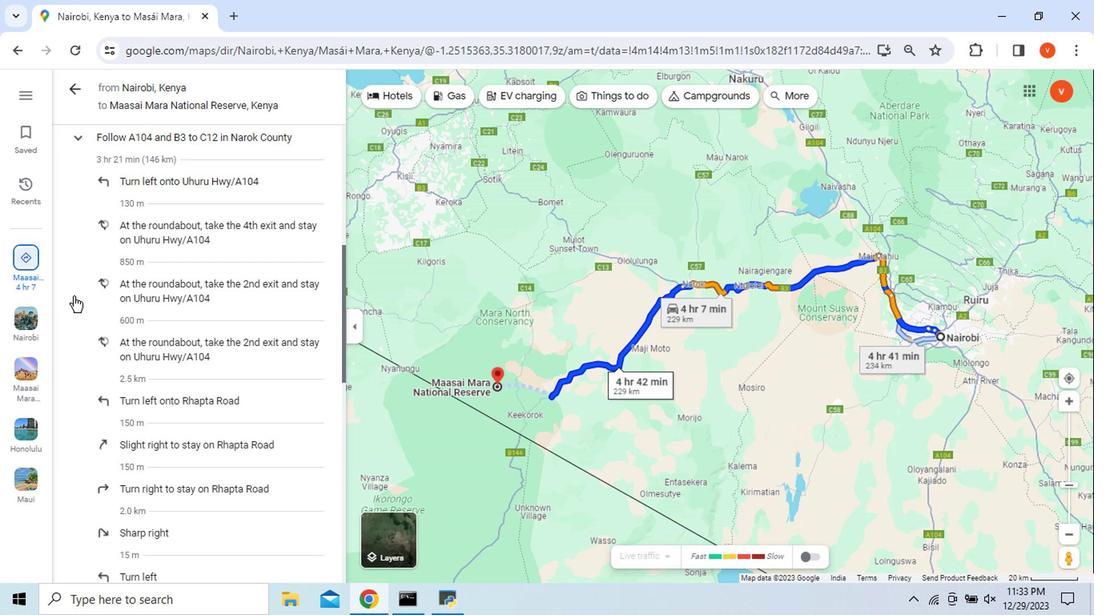 
Action: Mouse scrolled (71, 298) with delta (0, 0)
Screenshot: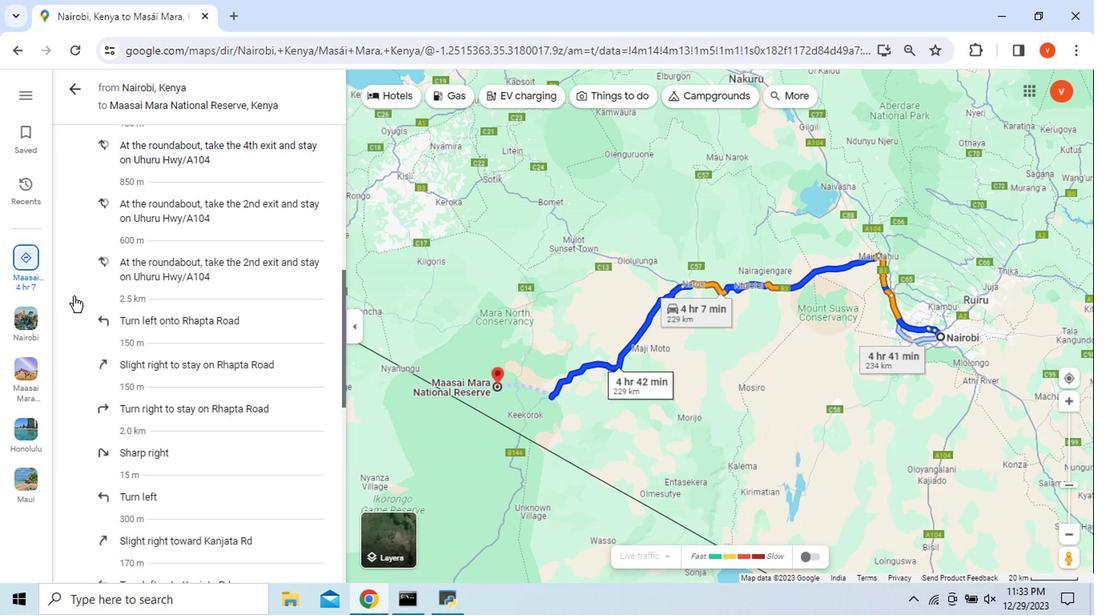 
Action: Mouse scrolled (71, 298) with delta (0, 0)
Screenshot: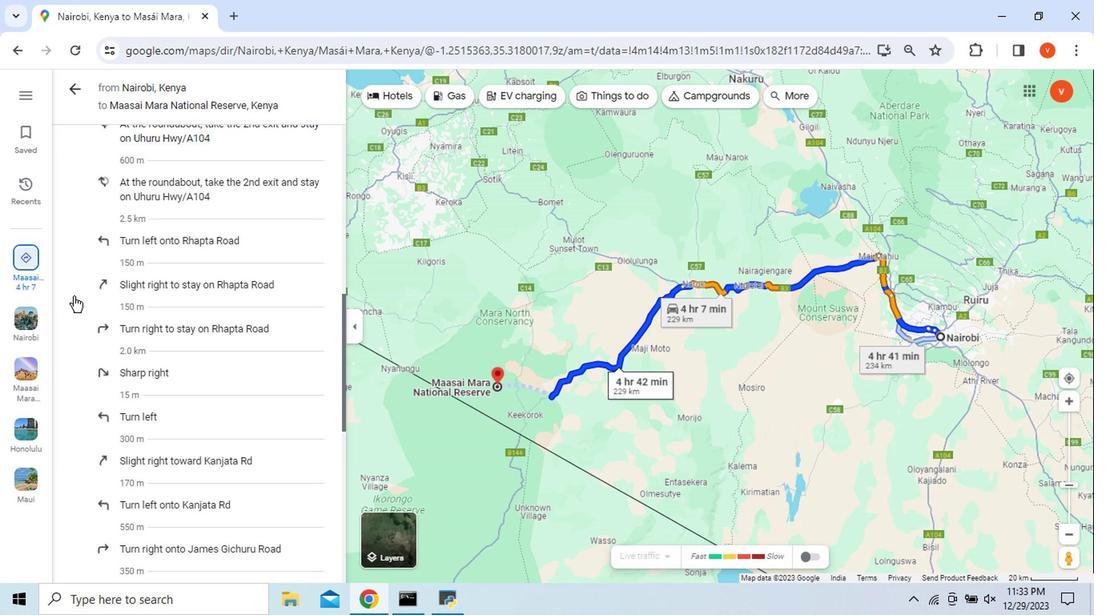 
Action: Mouse scrolled (71, 298) with delta (0, 0)
Screenshot: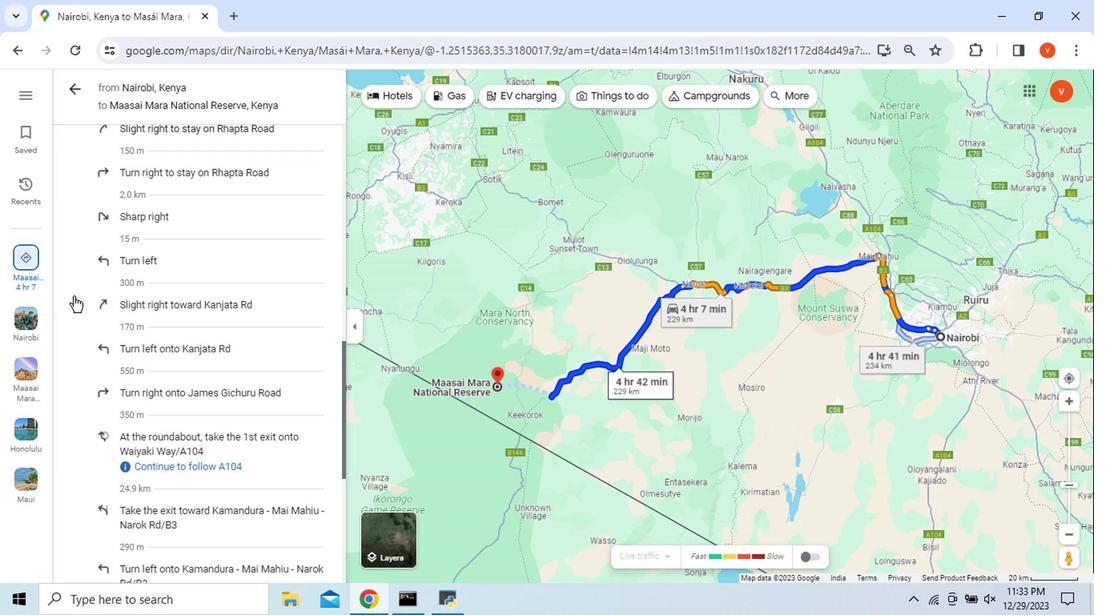 
Action: Mouse scrolled (71, 298) with delta (0, 0)
Screenshot: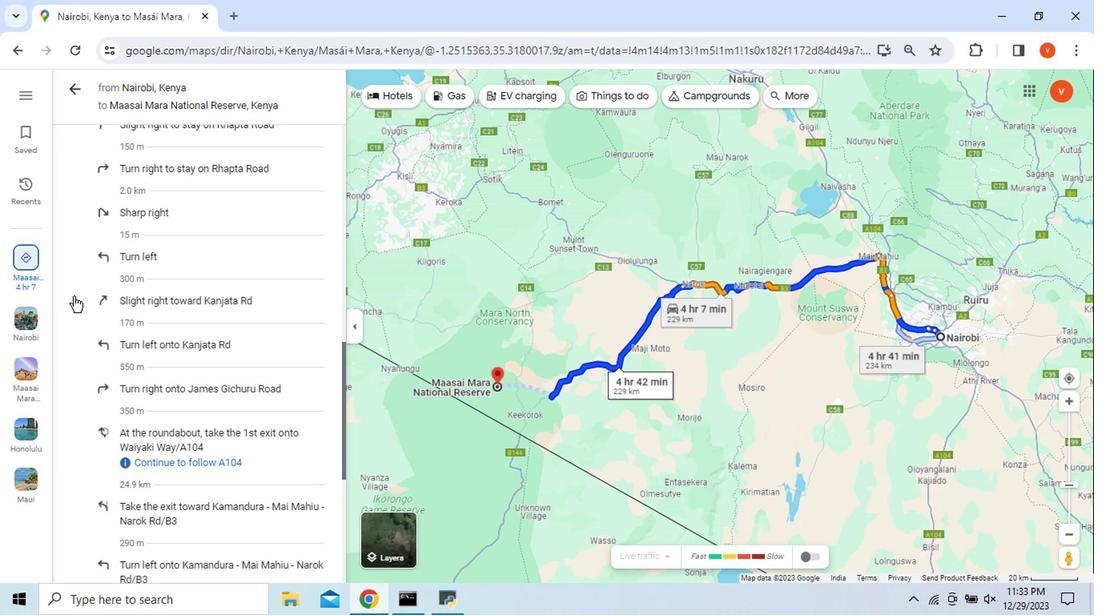 
Action: Mouse scrolled (71, 298) with delta (0, 0)
Screenshot: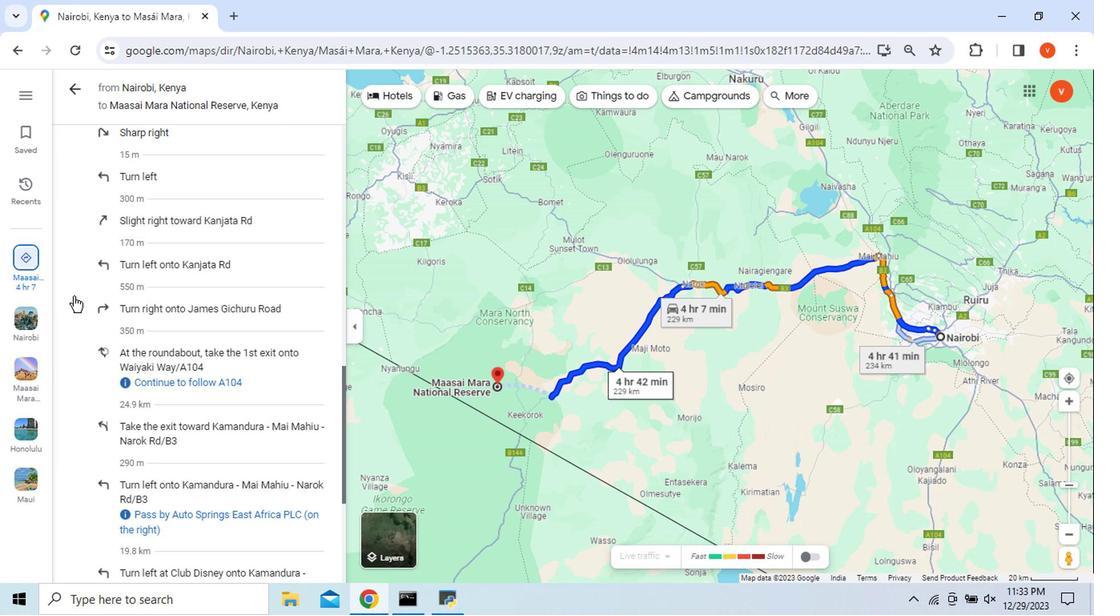 
Action: Mouse scrolled (71, 298) with delta (0, 0)
Screenshot: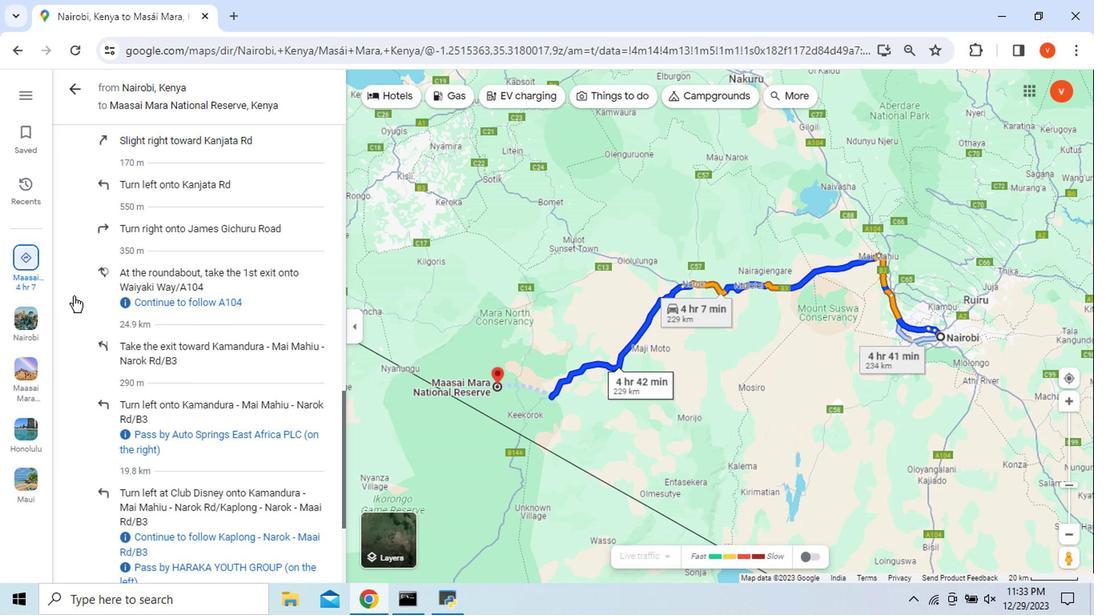 
Action: Mouse scrolled (71, 298) with delta (0, 0)
Screenshot: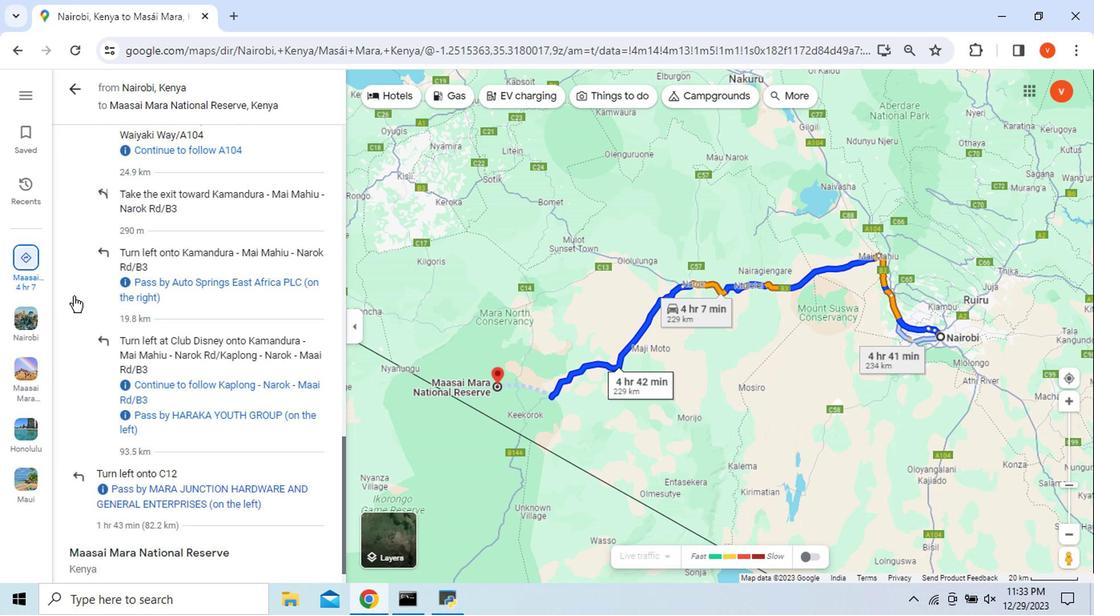 
Action: Mouse scrolled (71, 298) with delta (0, 0)
Screenshot: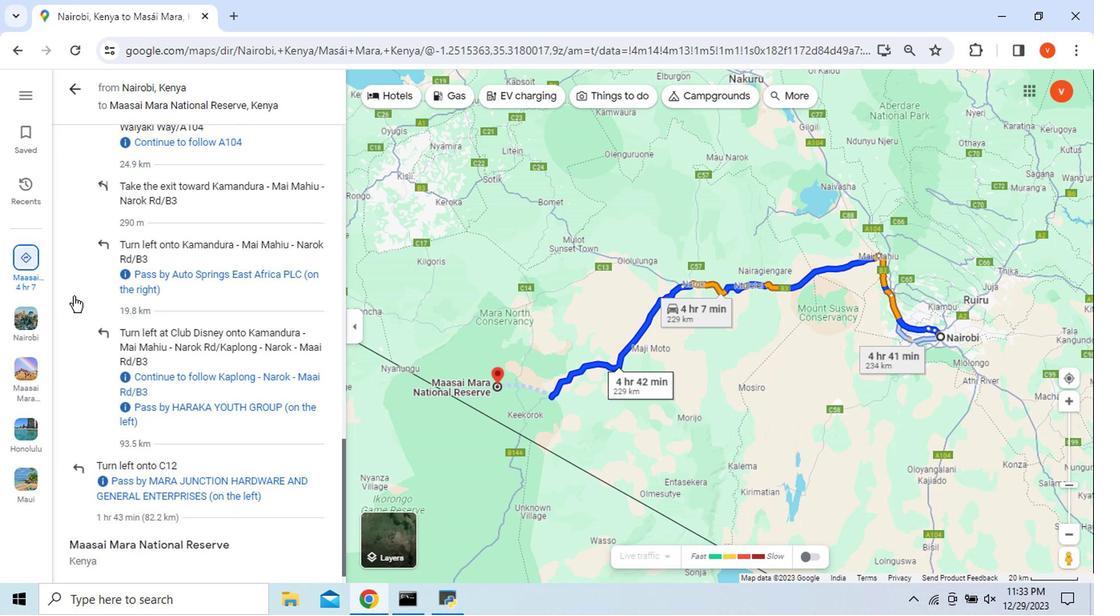 
Action: Mouse scrolled (71, 298) with delta (0, 0)
Screenshot: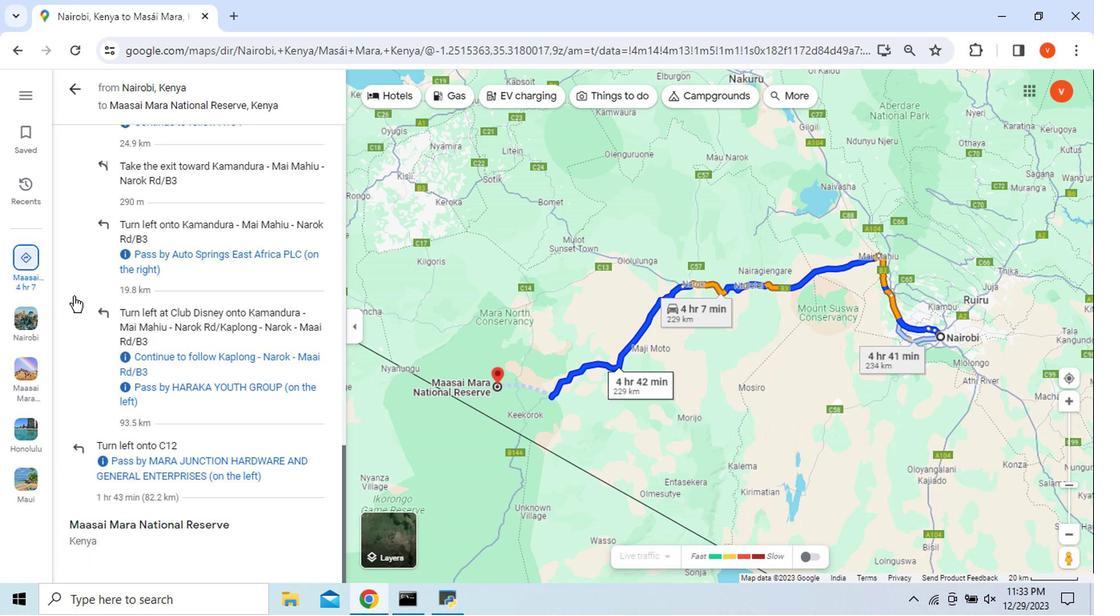 
Action: Mouse scrolled (71, 298) with delta (0, 0)
Screenshot: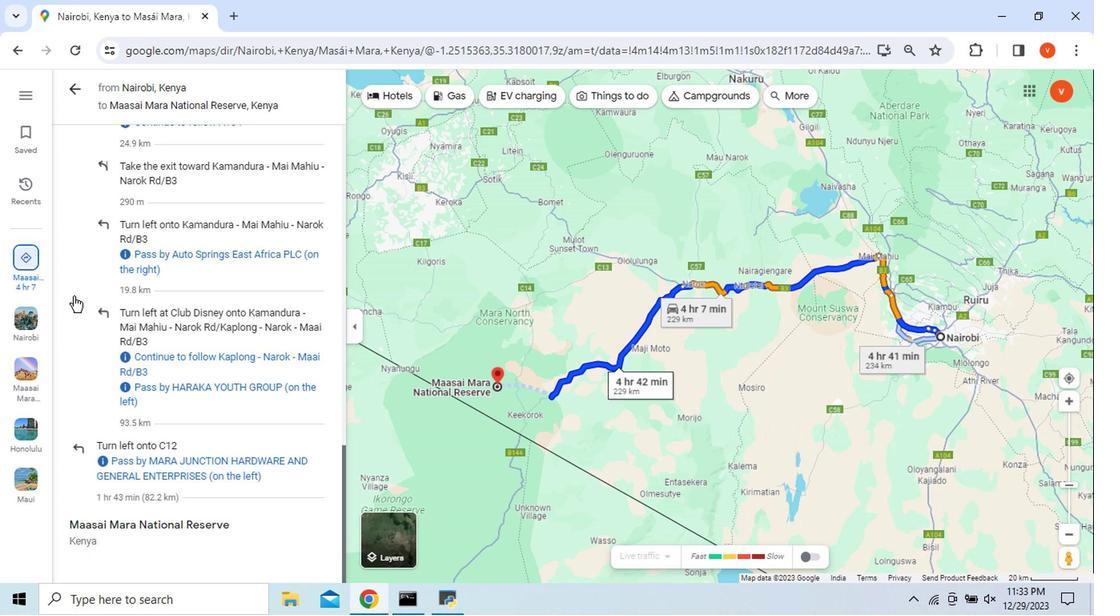 
Action: Mouse moved to (70, 91)
Screenshot: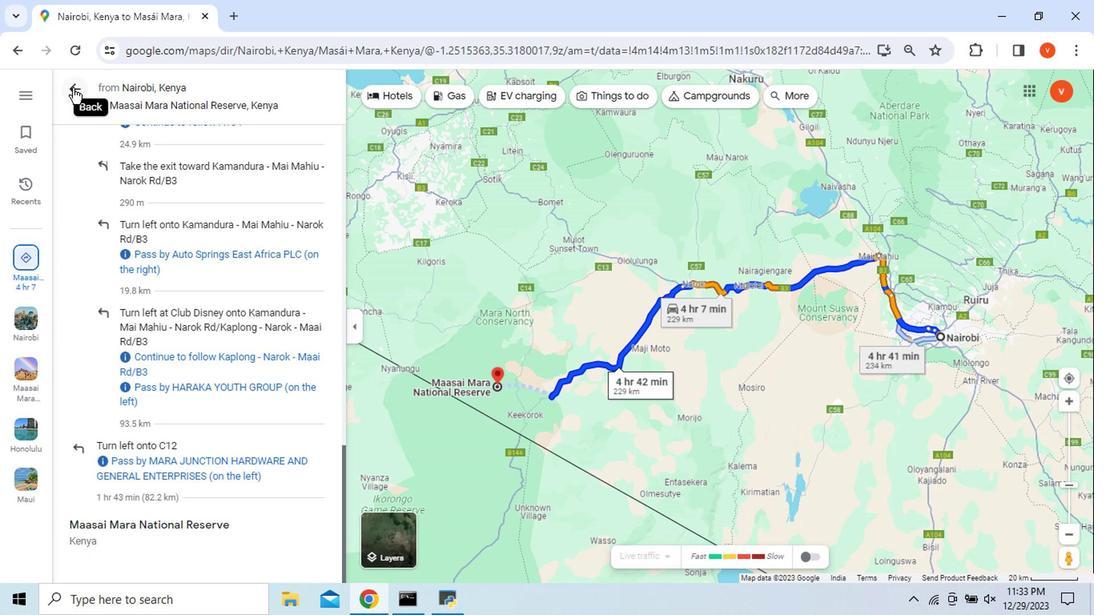 
Action: Mouse pressed left at (70, 91)
Screenshot: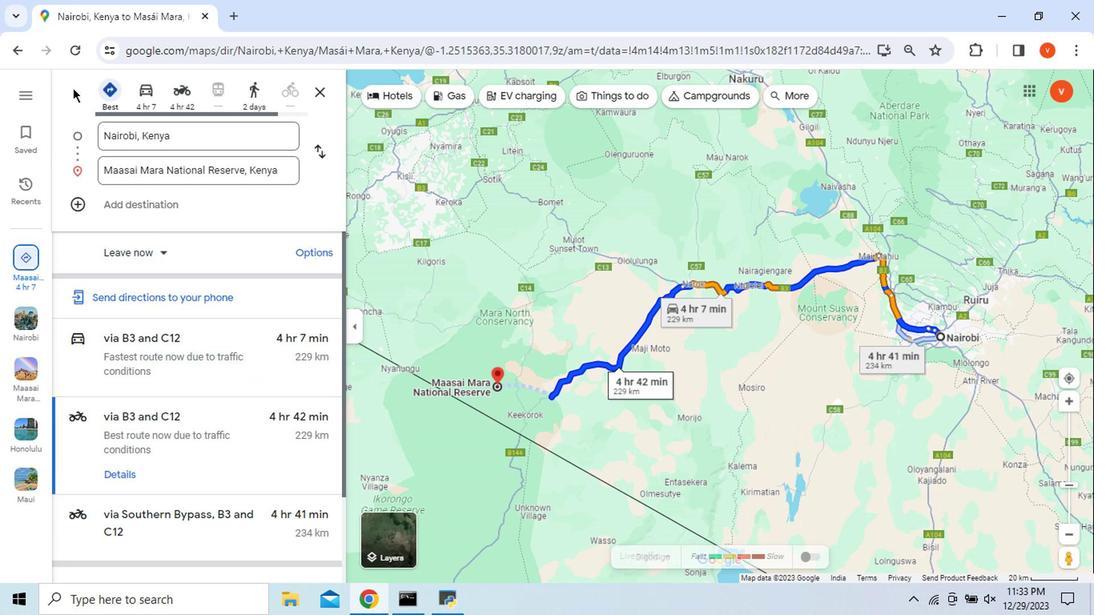 
Action: Mouse moved to (206, 601)
Screenshot: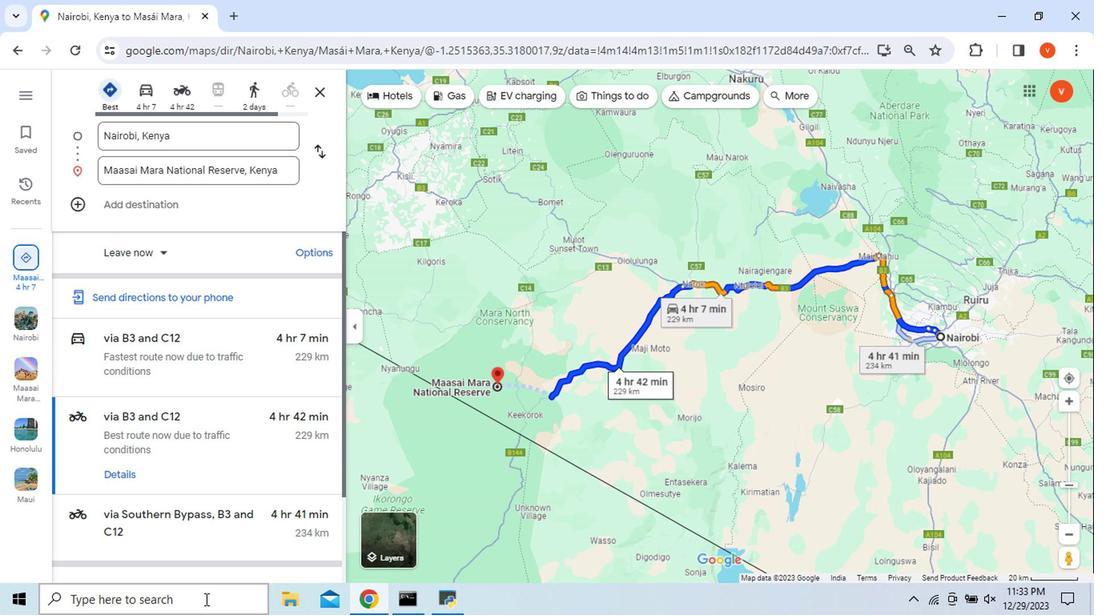 
